 Task: Create new Company, with domain: 'brown.edu' and type: 'Prospect'. Add new contact for this company, with mail Id: 'Palak_Perry@brown.edu', First Name: Palak, Last name:  Perry, Job Title: 'Database Analyst', Phone Number: '(408) 555-7896'. Change life cycle stage to  Lead and lead status to  Open. Logged in from softage.1@softage.net
Action: Mouse moved to (115, 69)
Screenshot: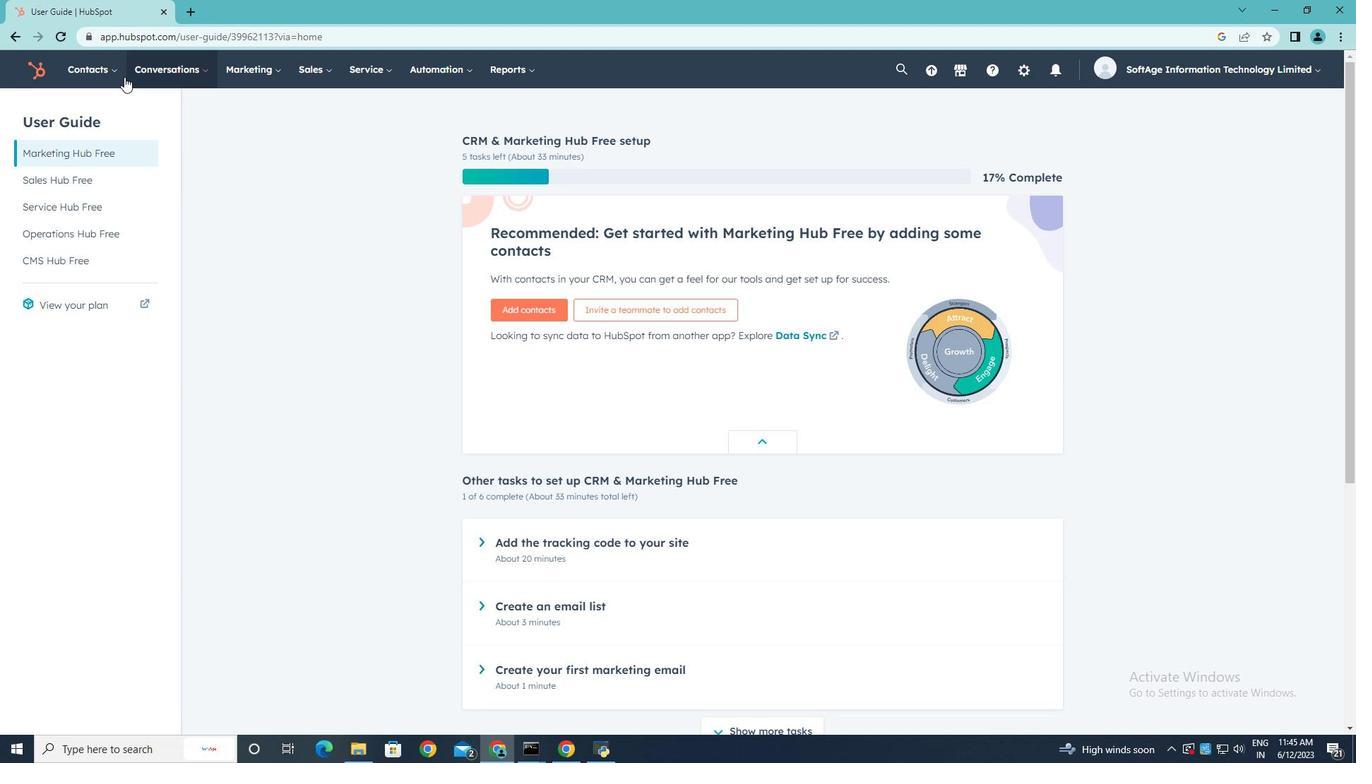 
Action: Mouse pressed left at (115, 69)
Screenshot: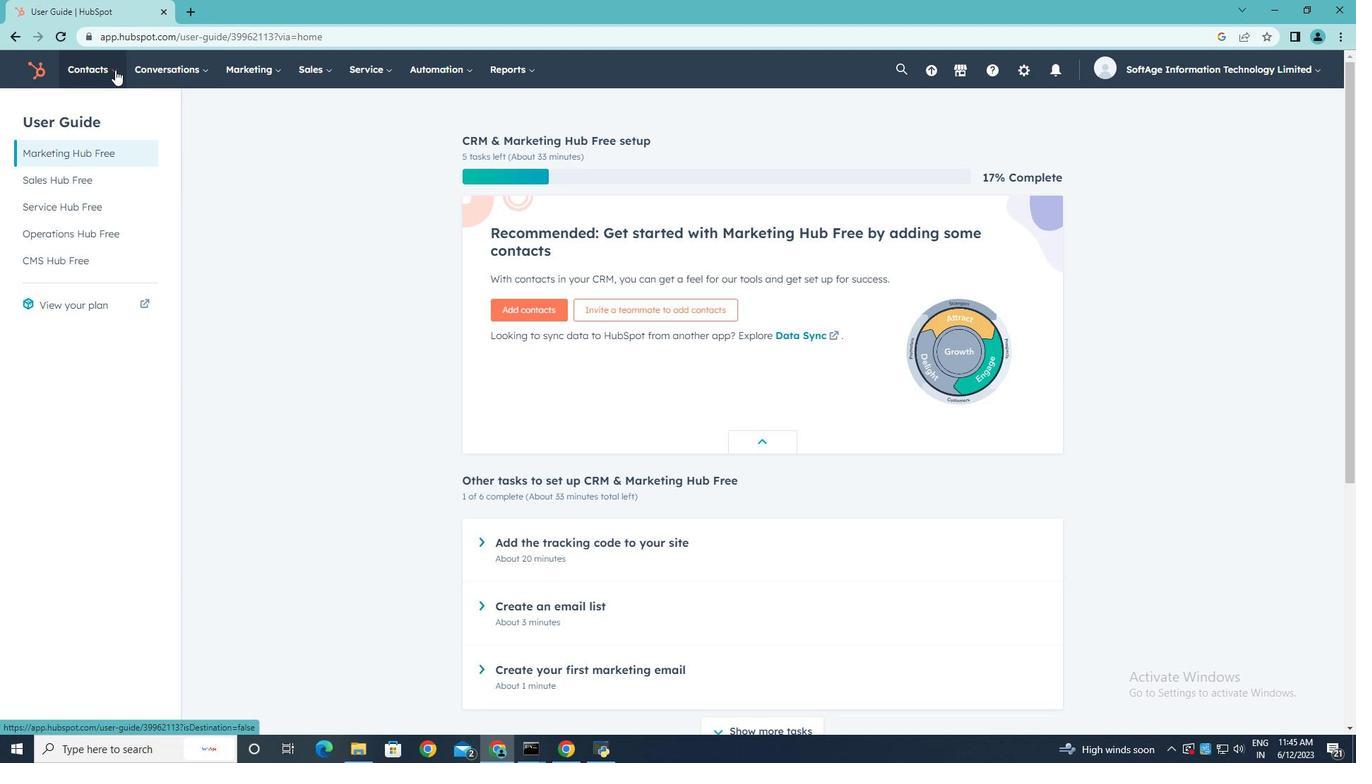 
Action: Mouse moved to (122, 141)
Screenshot: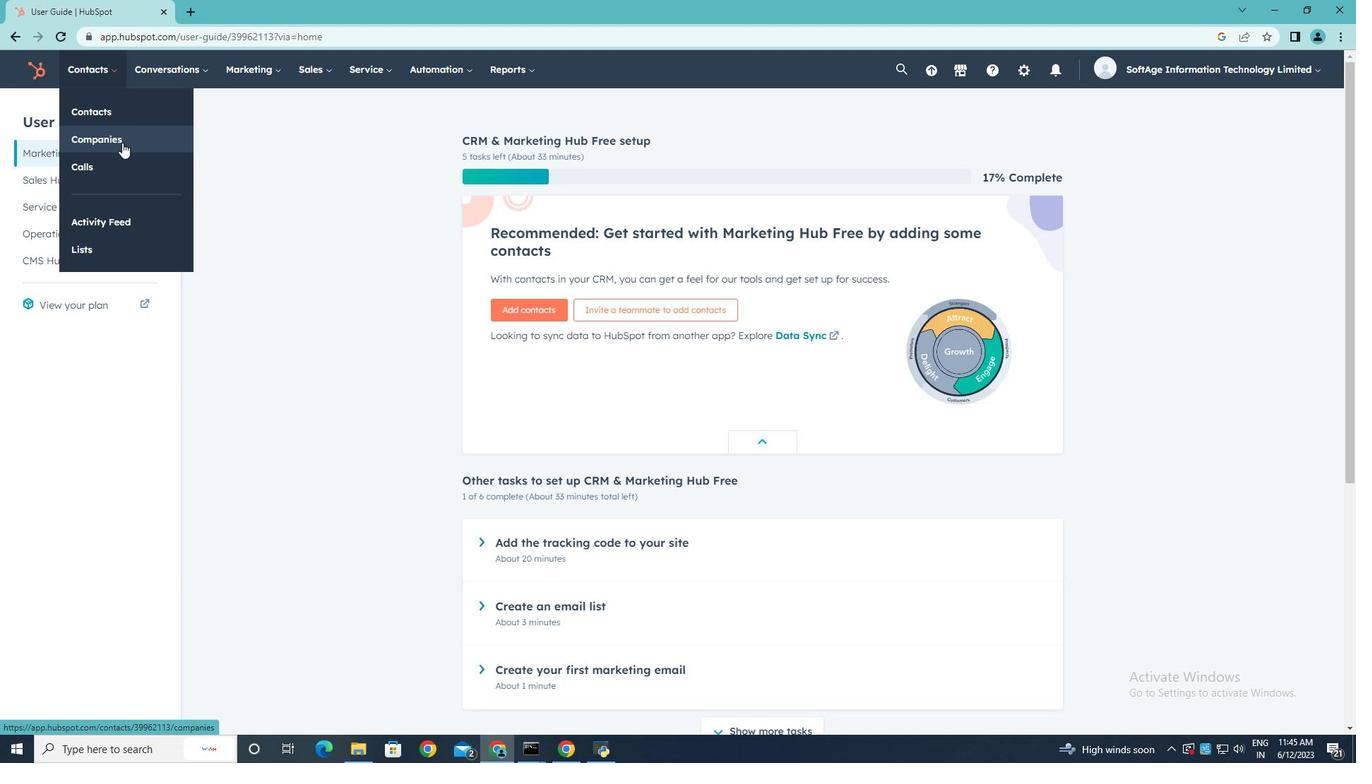 
Action: Mouse pressed left at (122, 141)
Screenshot: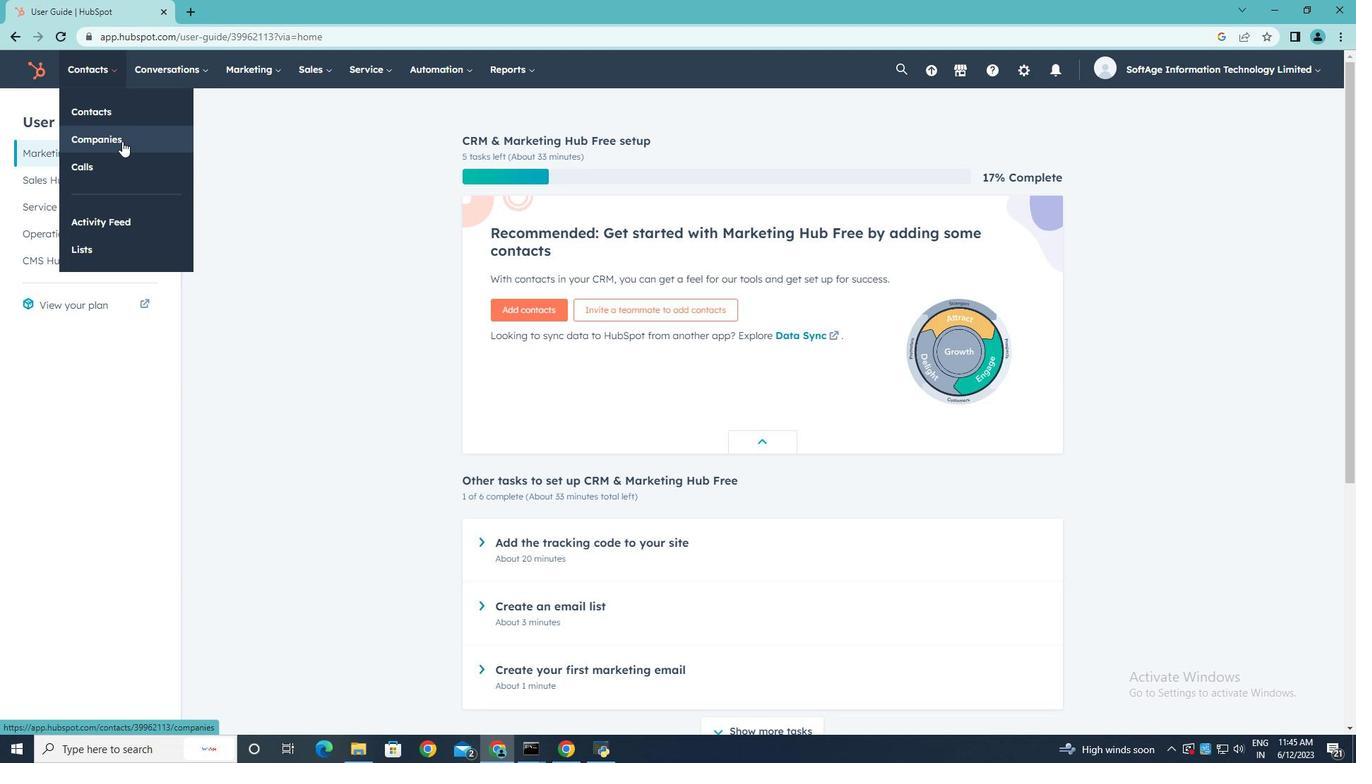 
Action: Mouse moved to (1270, 118)
Screenshot: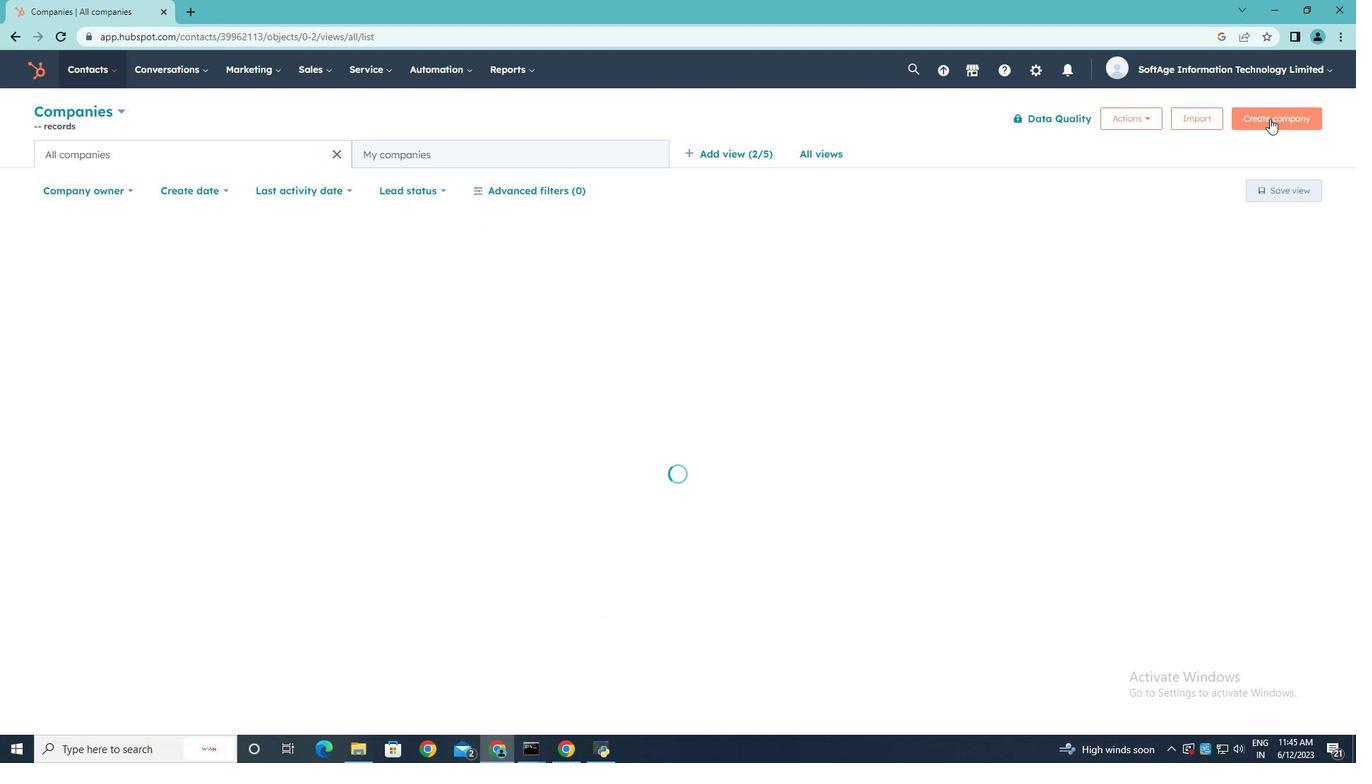 
Action: Mouse pressed left at (1270, 118)
Screenshot: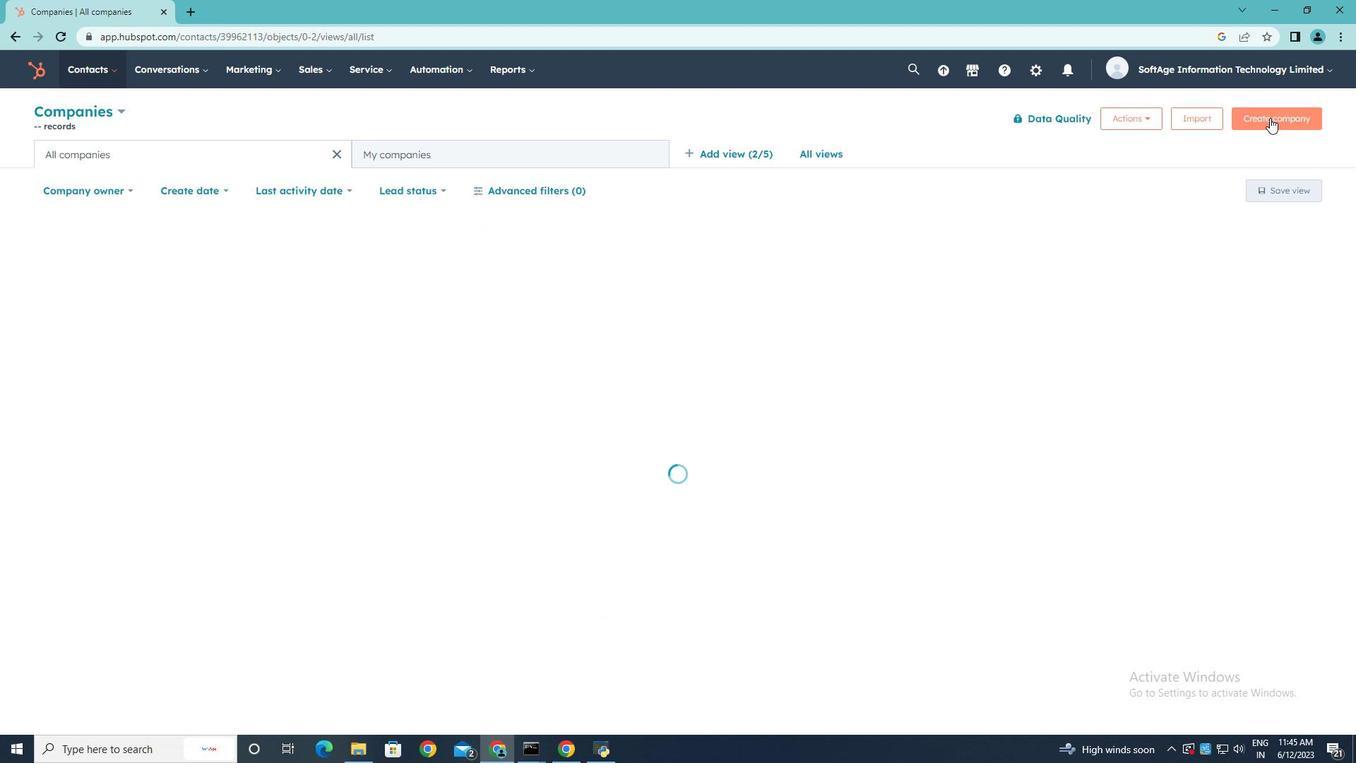 
Action: Mouse moved to (1028, 184)
Screenshot: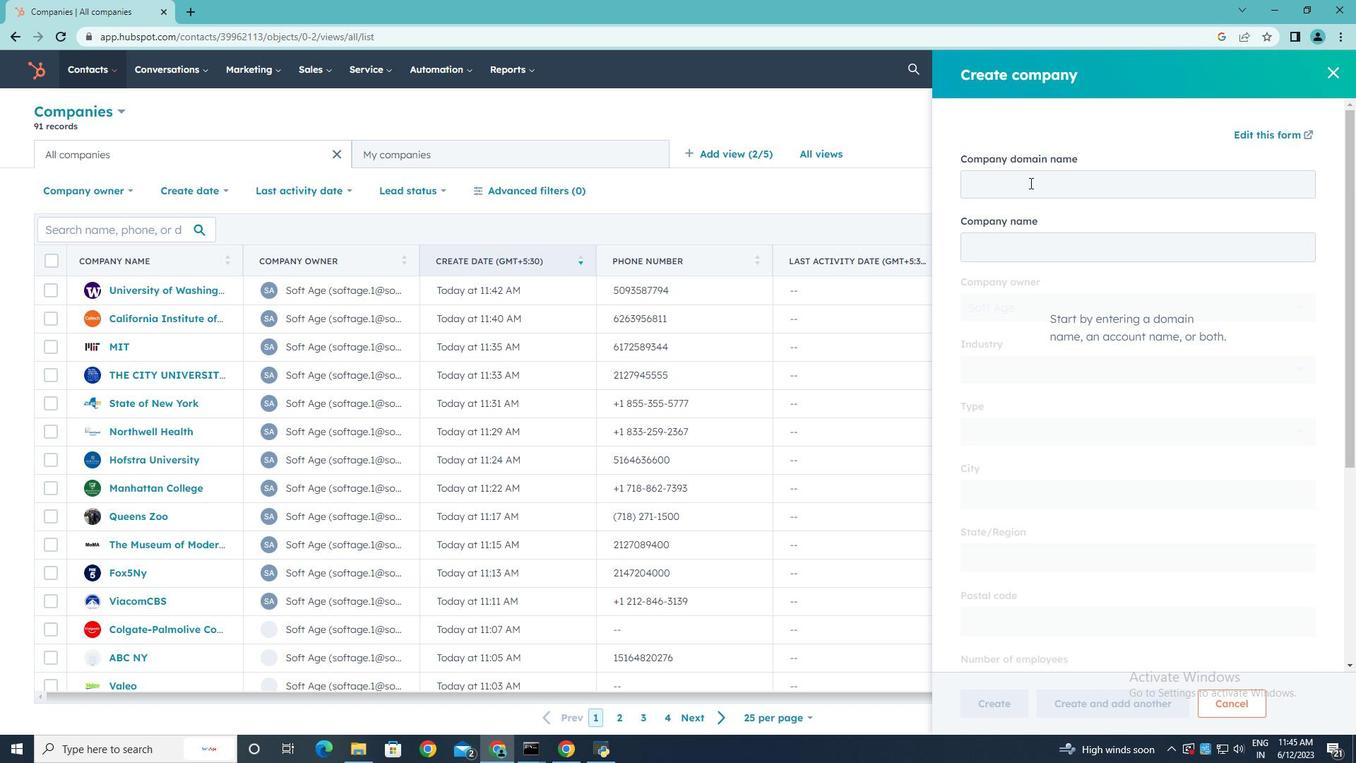 
Action: Mouse pressed left at (1028, 184)
Screenshot: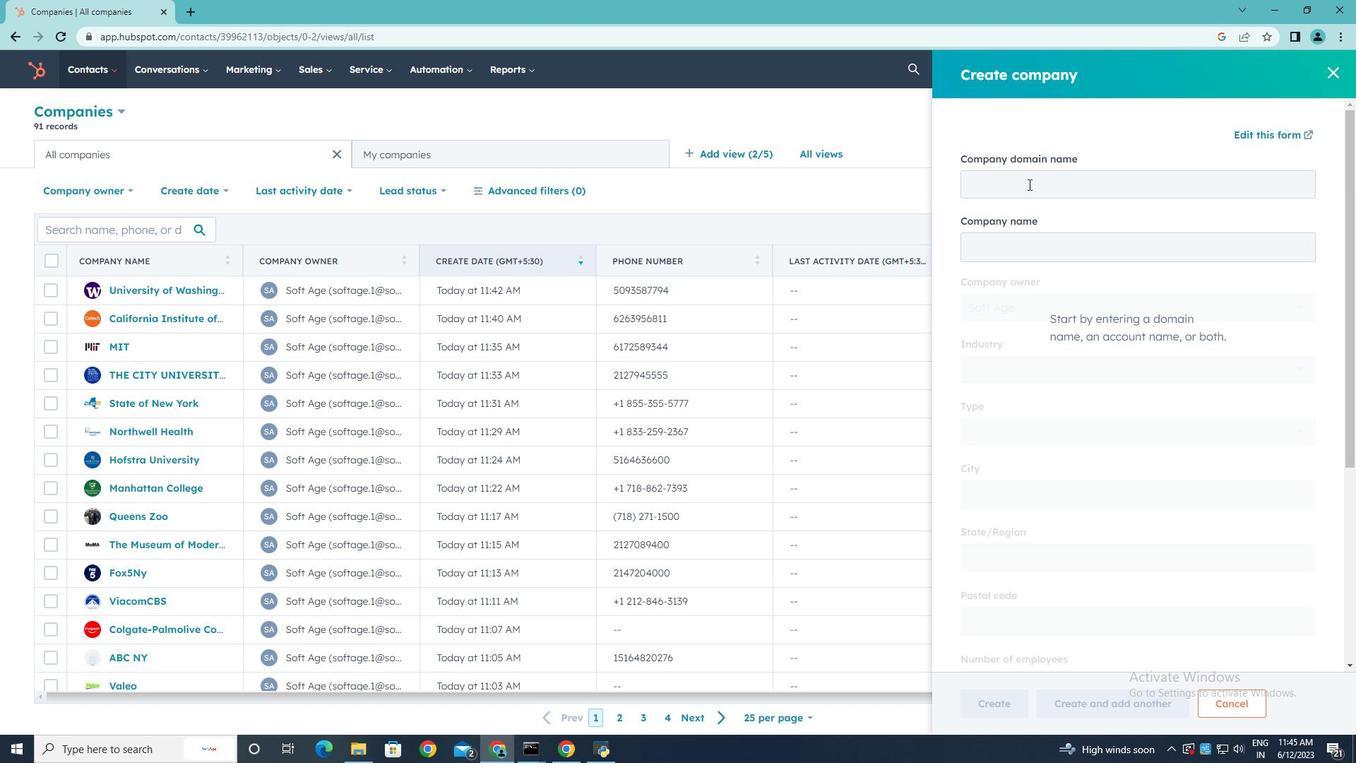 
Action: Key pressed brown.edu
Screenshot: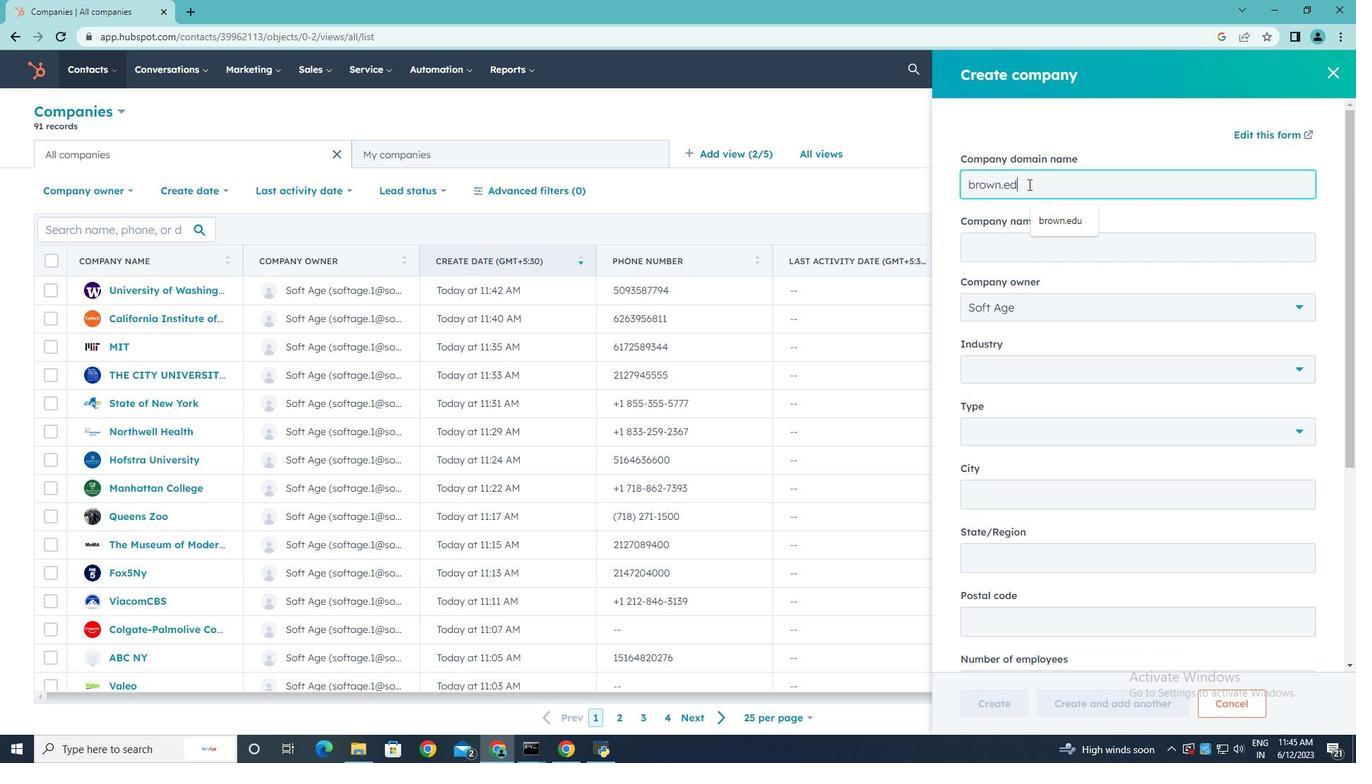 
Action: Mouse moved to (1144, 327)
Screenshot: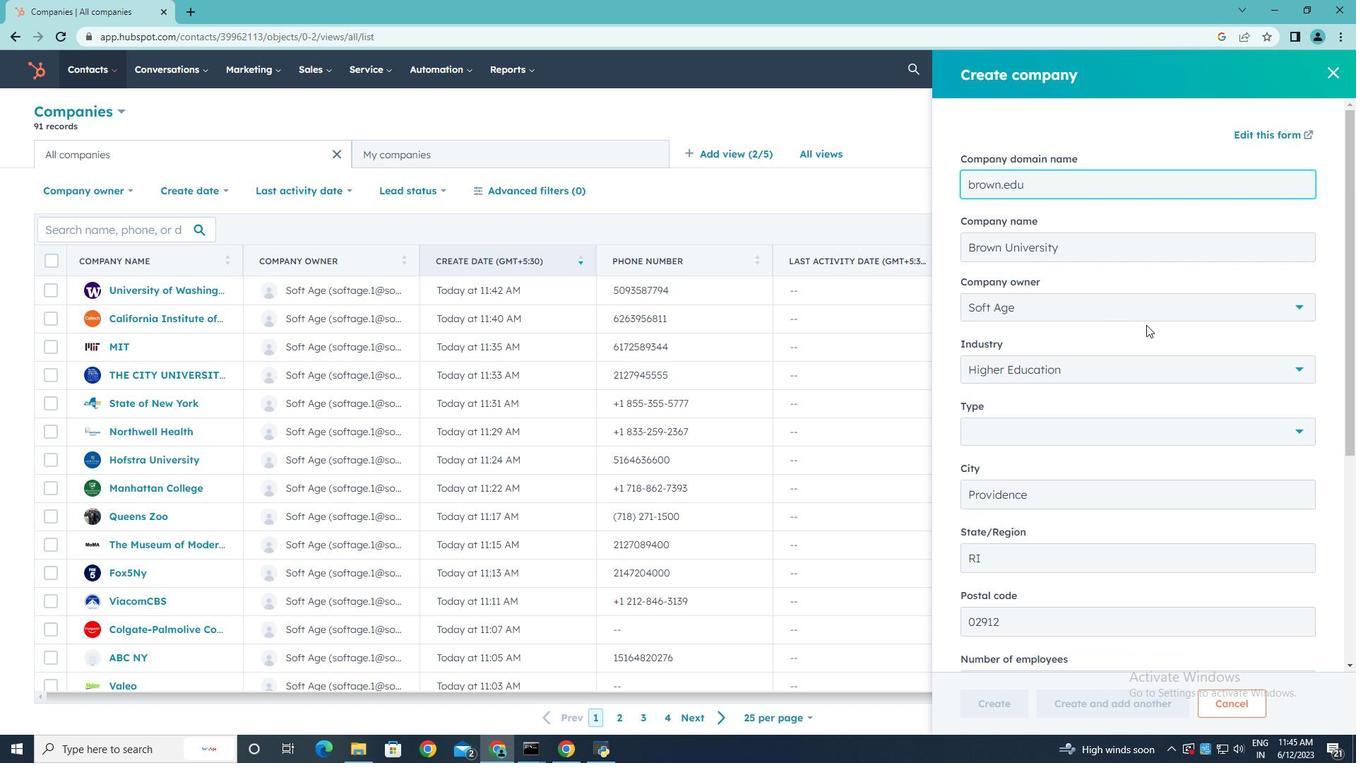 
Action: Mouse scrolled (1144, 326) with delta (0, 0)
Screenshot: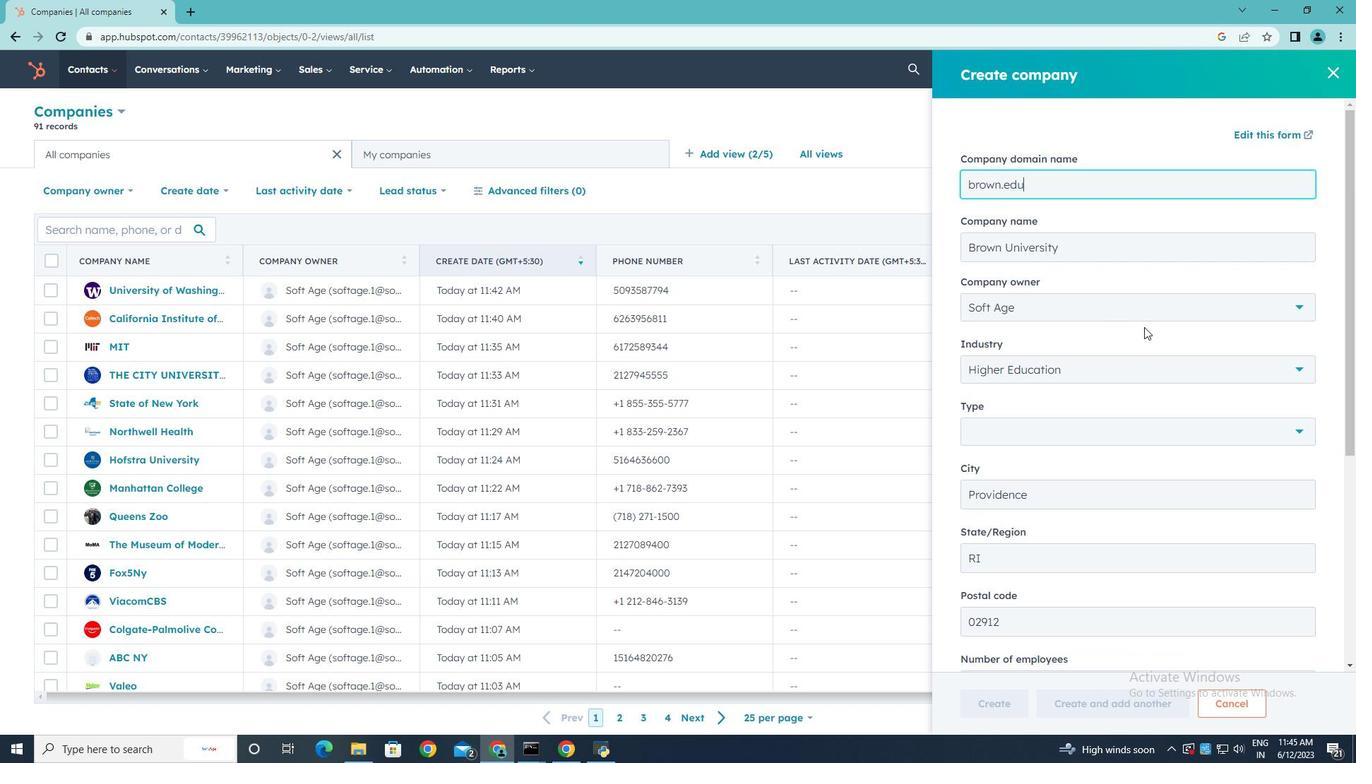 
Action: Mouse scrolled (1144, 326) with delta (0, 0)
Screenshot: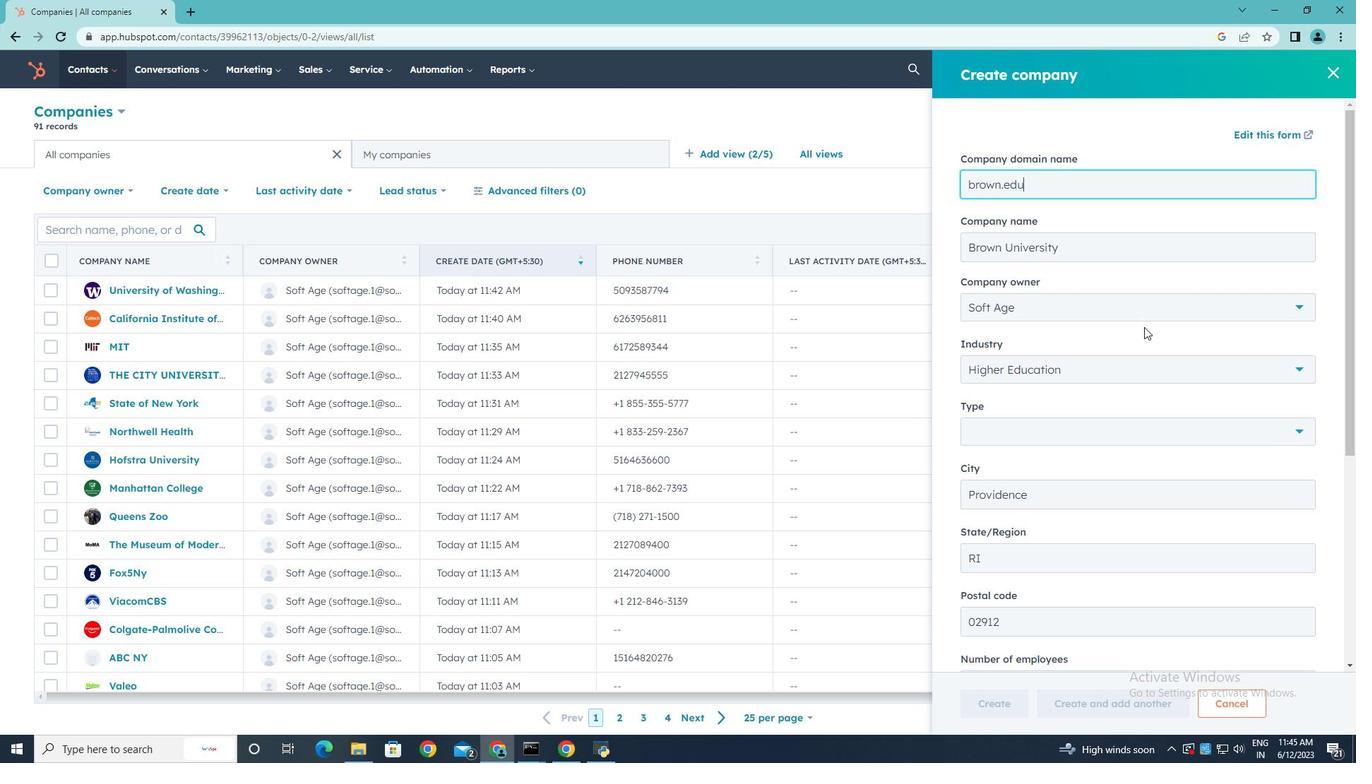 
Action: Mouse moved to (1295, 293)
Screenshot: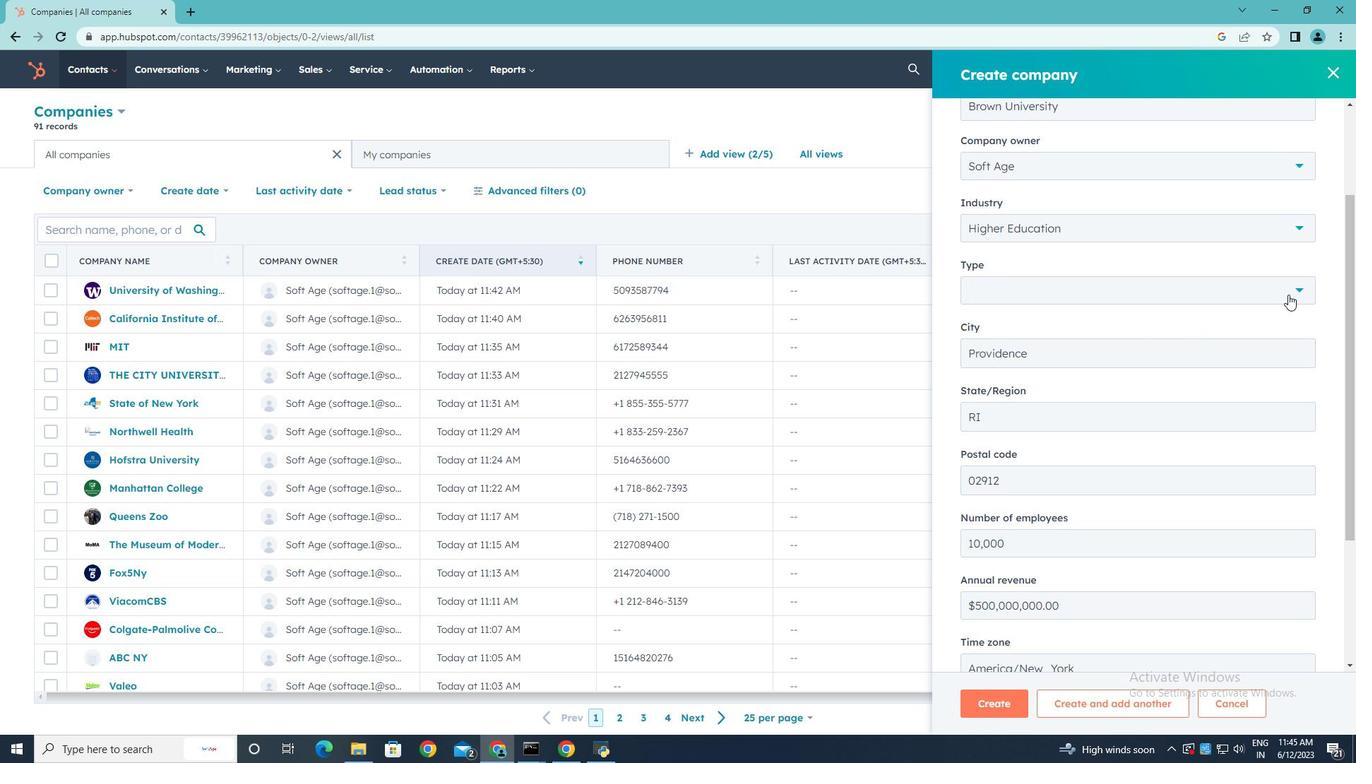 
Action: Mouse pressed left at (1295, 293)
Screenshot: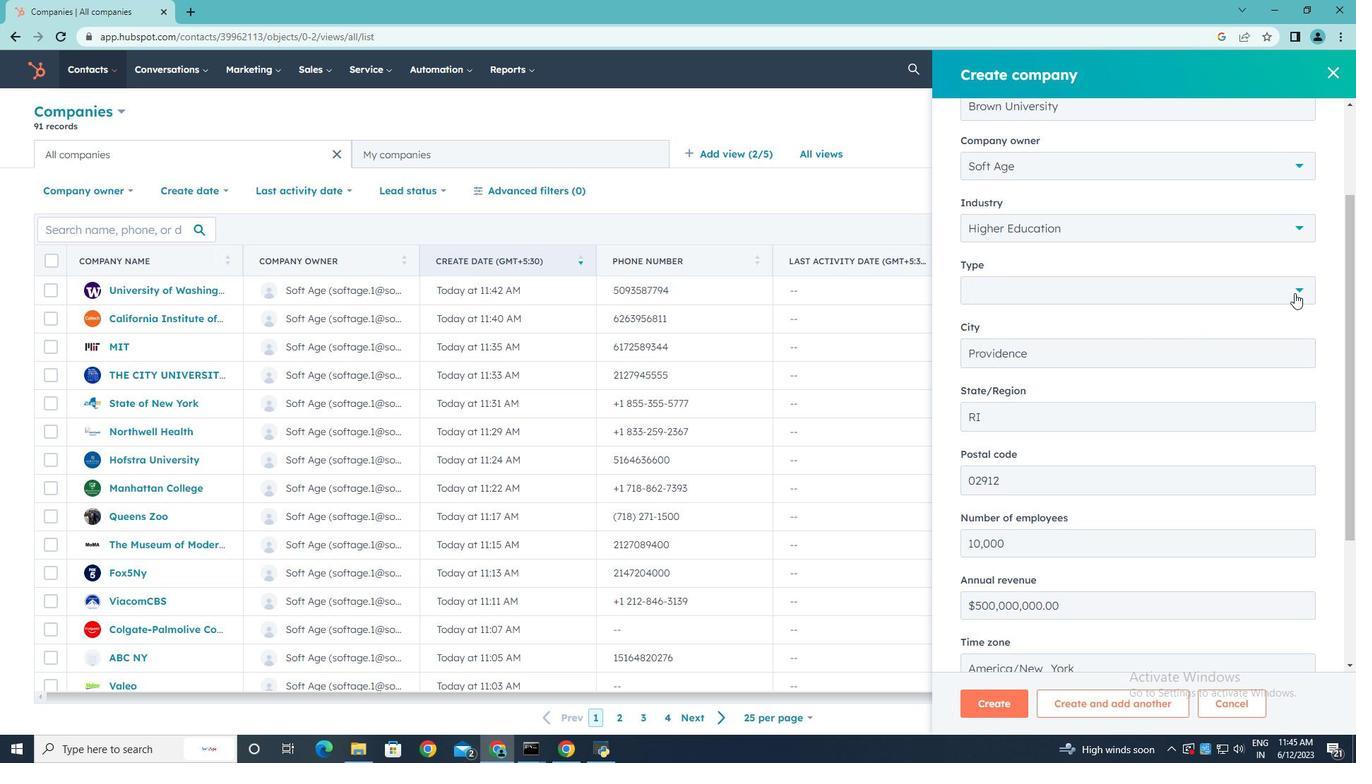 
Action: Mouse moved to (1082, 354)
Screenshot: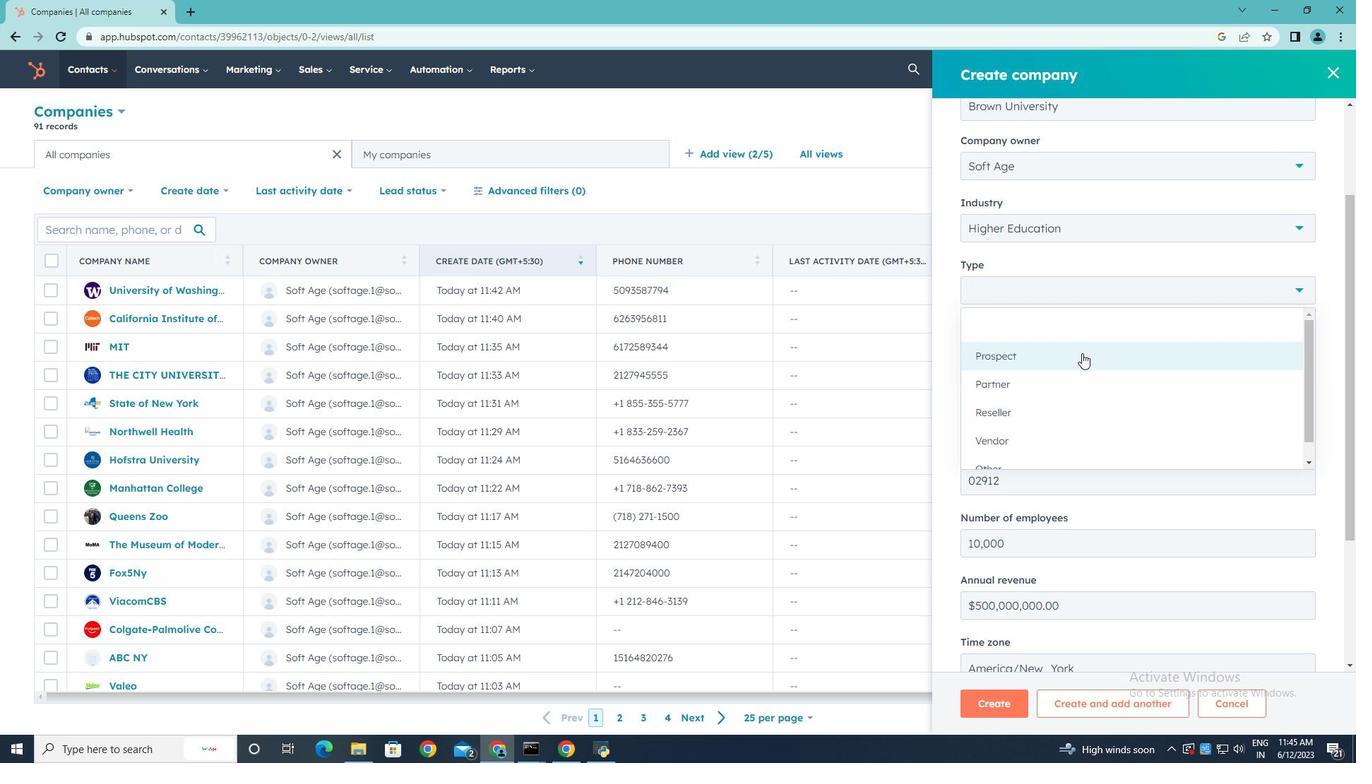 
Action: Mouse pressed left at (1082, 354)
Screenshot: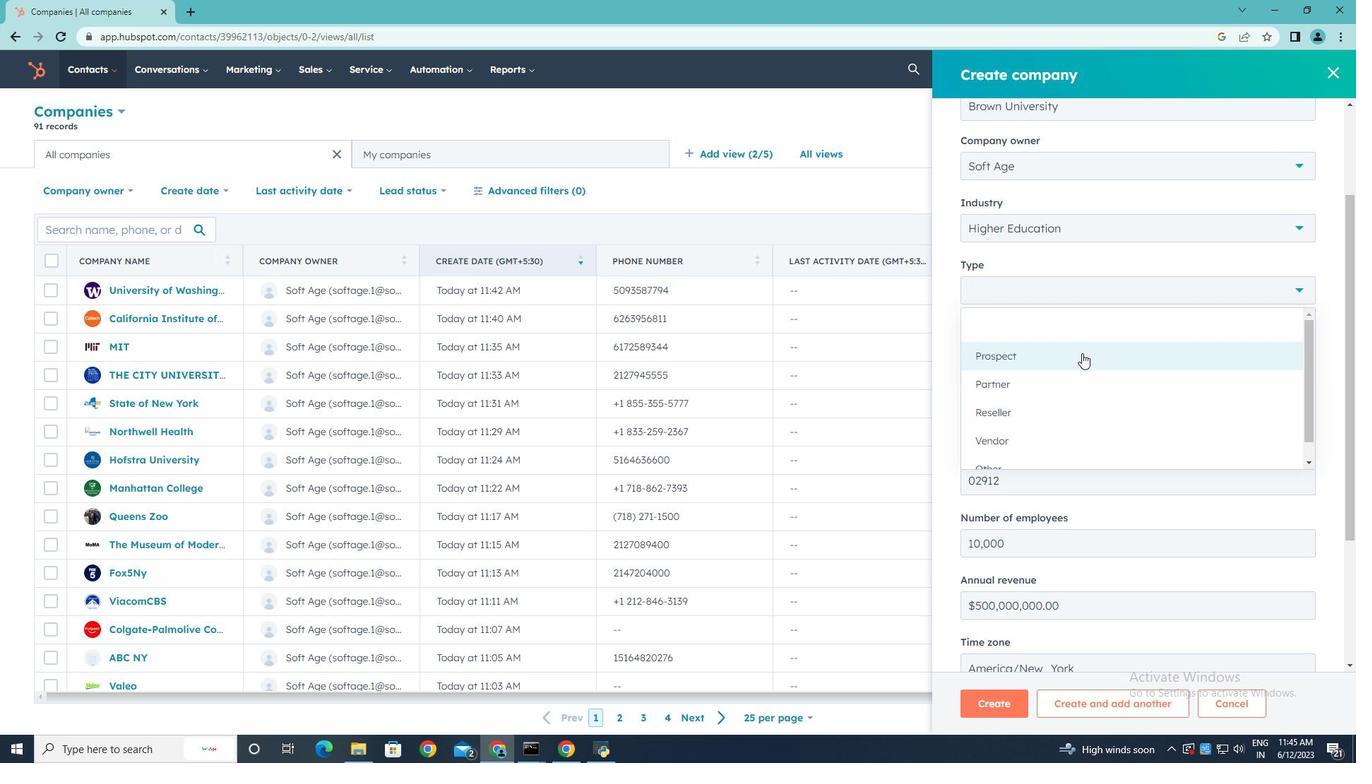 
Action: Mouse moved to (1178, 363)
Screenshot: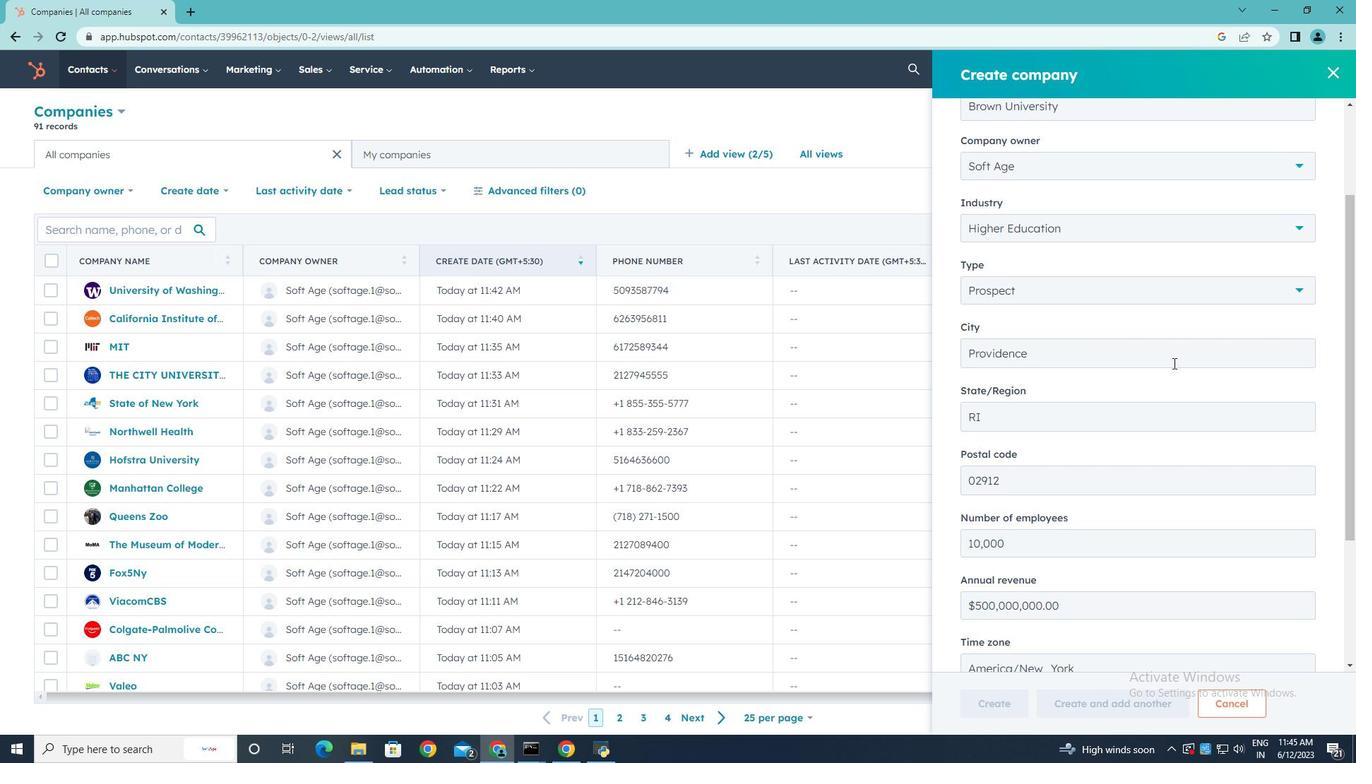
Action: Mouse scrolled (1178, 363) with delta (0, 0)
Screenshot: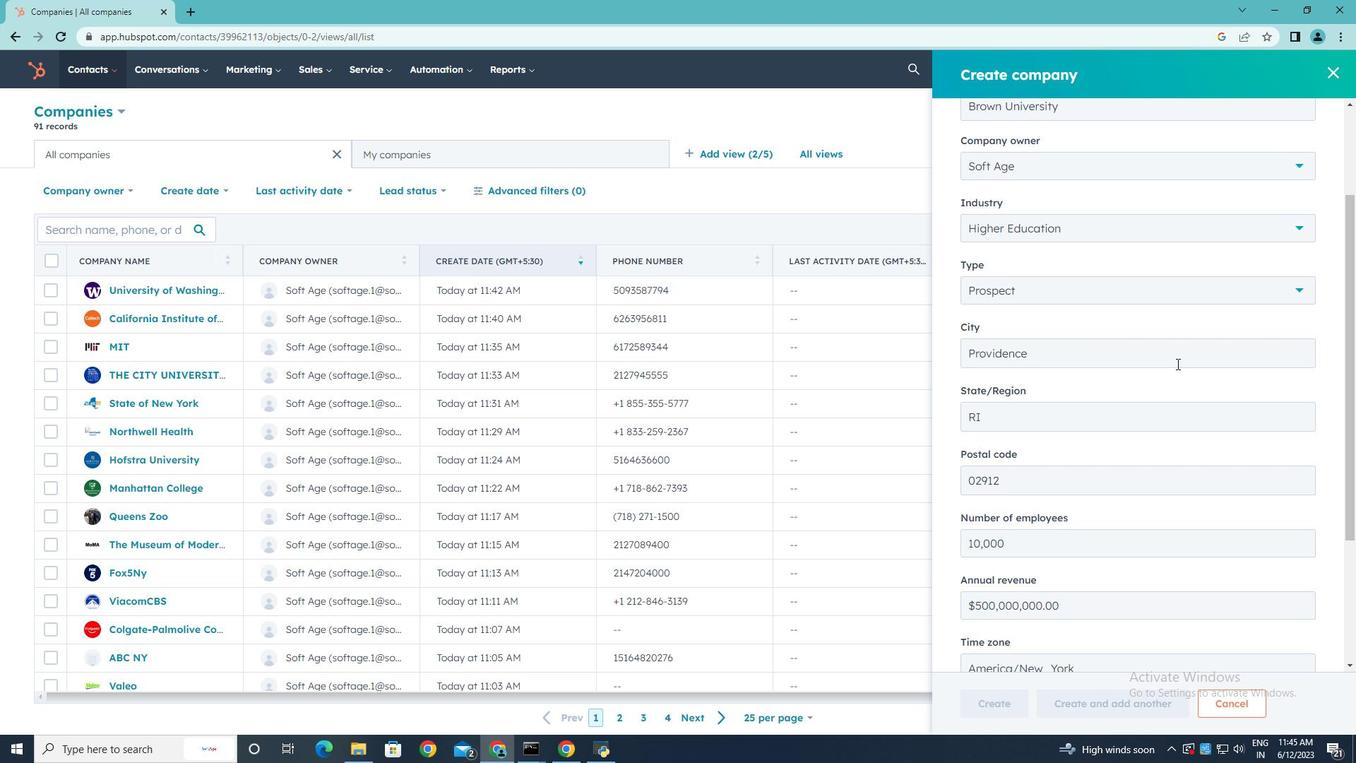 
Action: Mouse scrolled (1178, 363) with delta (0, 0)
Screenshot: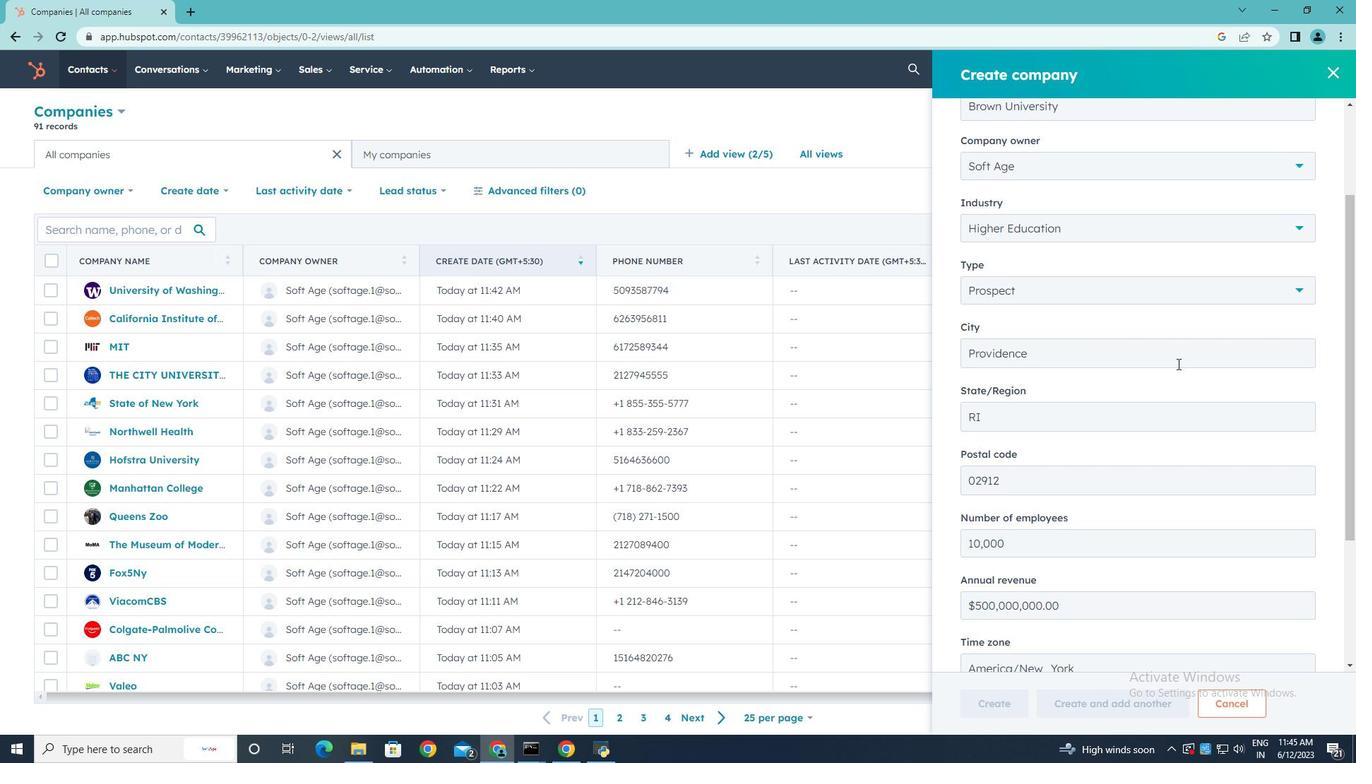 
Action: Mouse scrolled (1178, 363) with delta (0, 0)
Screenshot: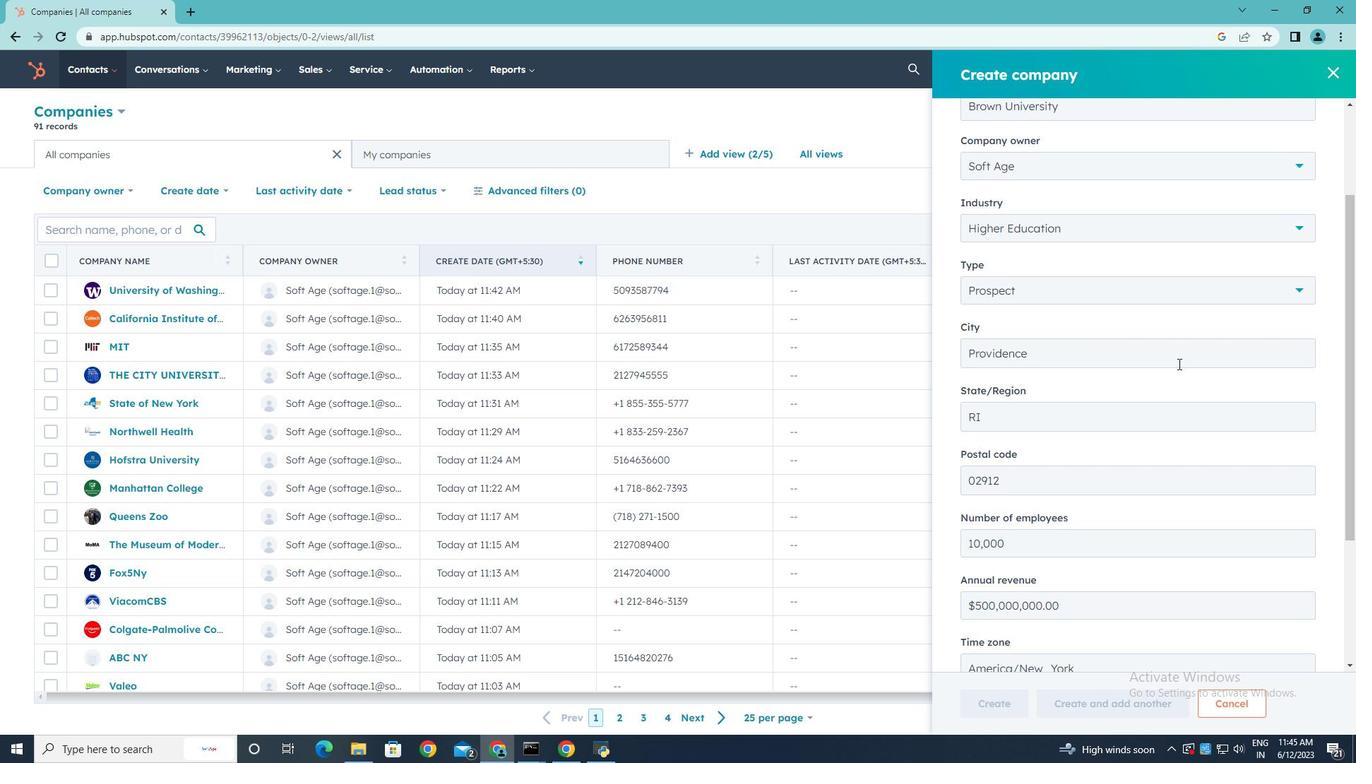 
Action: Mouse scrolled (1178, 363) with delta (0, 0)
Screenshot: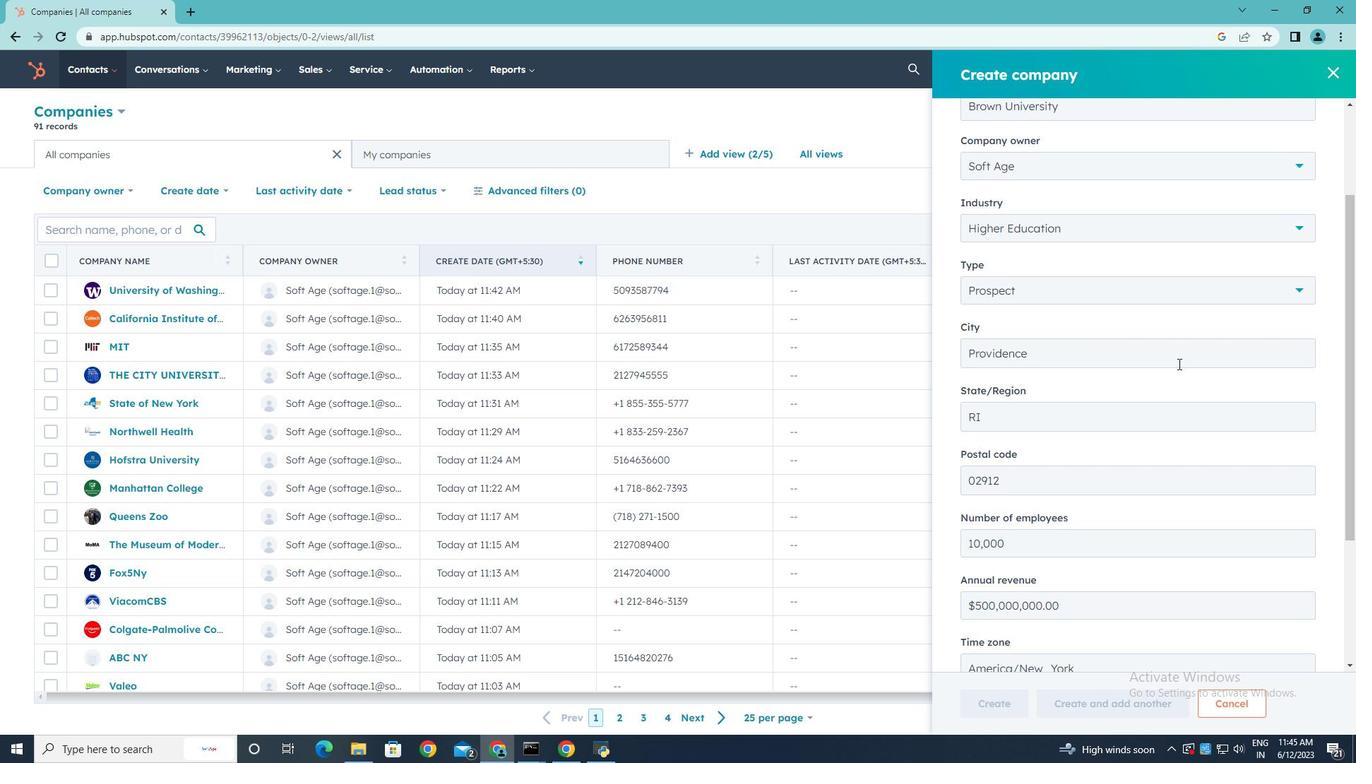 
Action: Mouse moved to (989, 697)
Screenshot: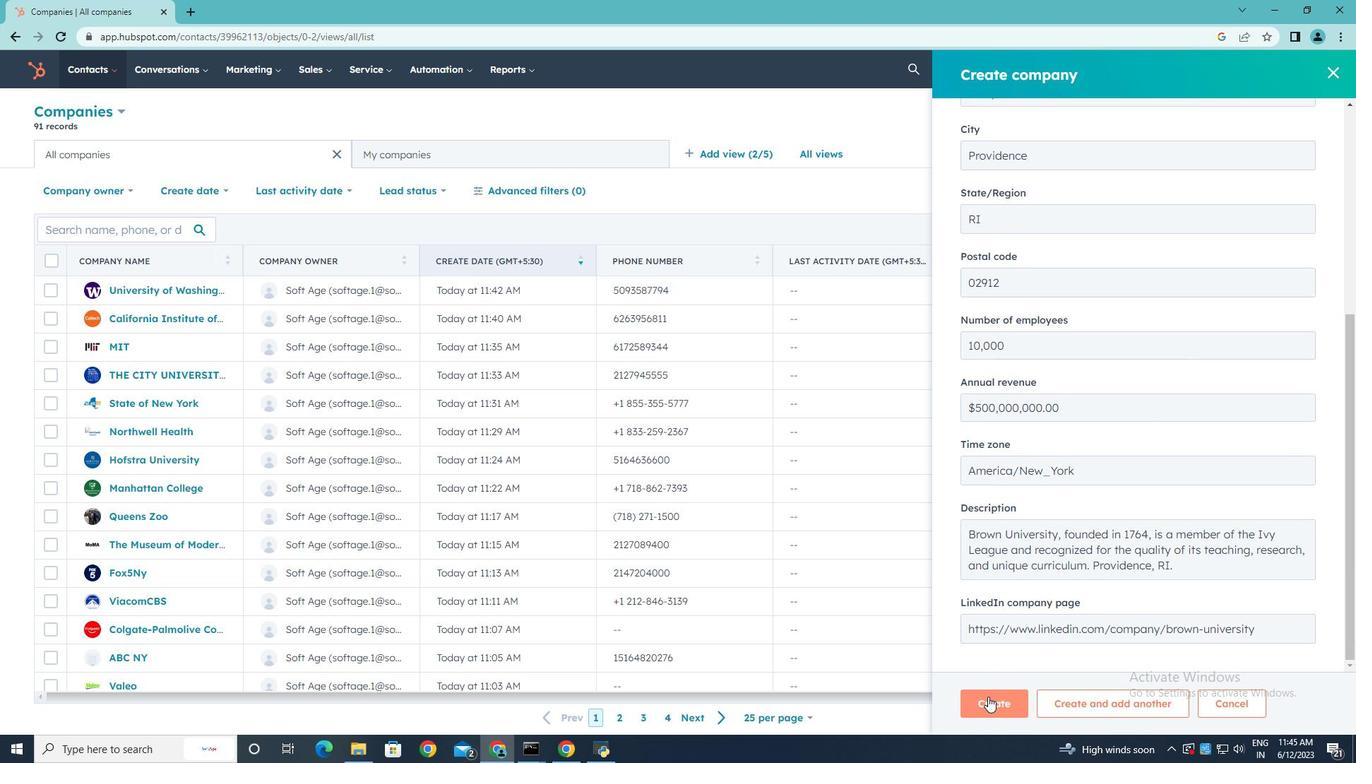 
Action: Mouse pressed left at (989, 697)
Screenshot: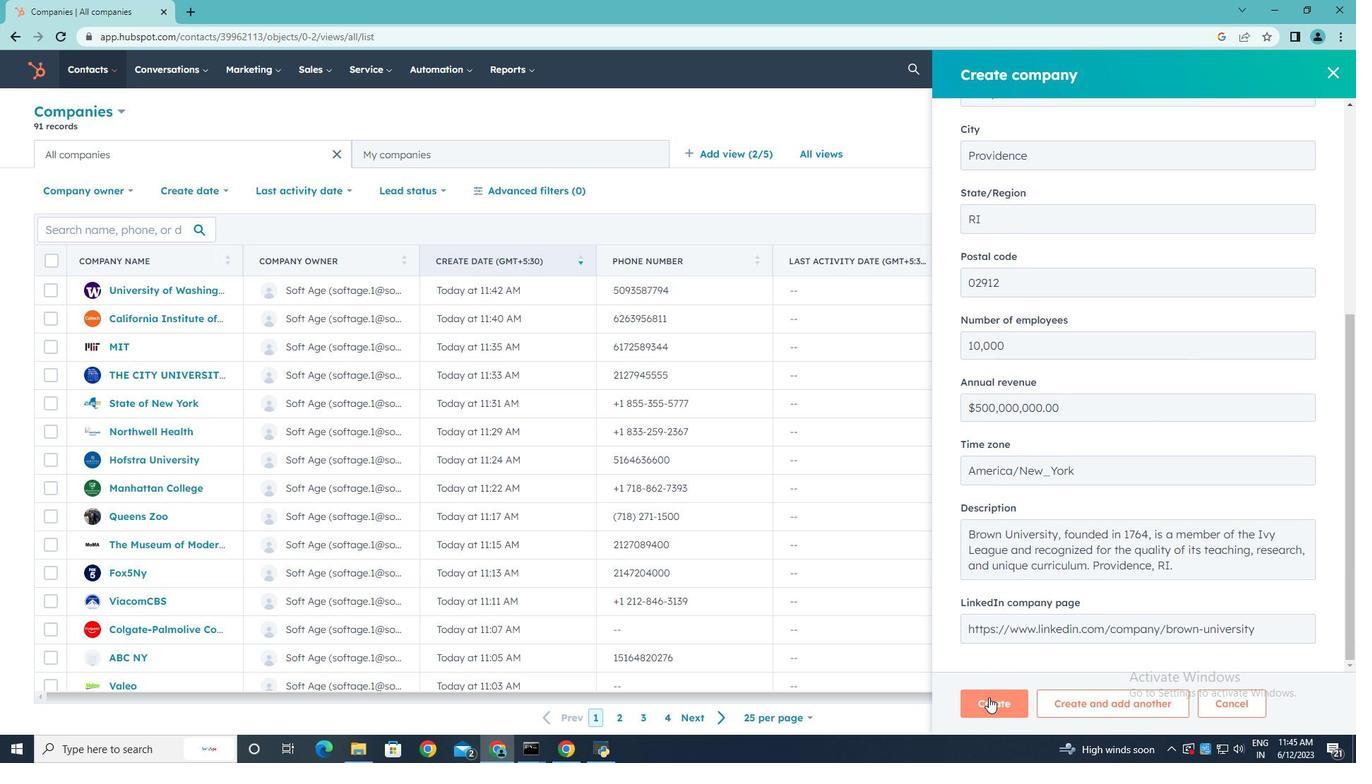 
Action: Mouse moved to (957, 452)
Screenshot: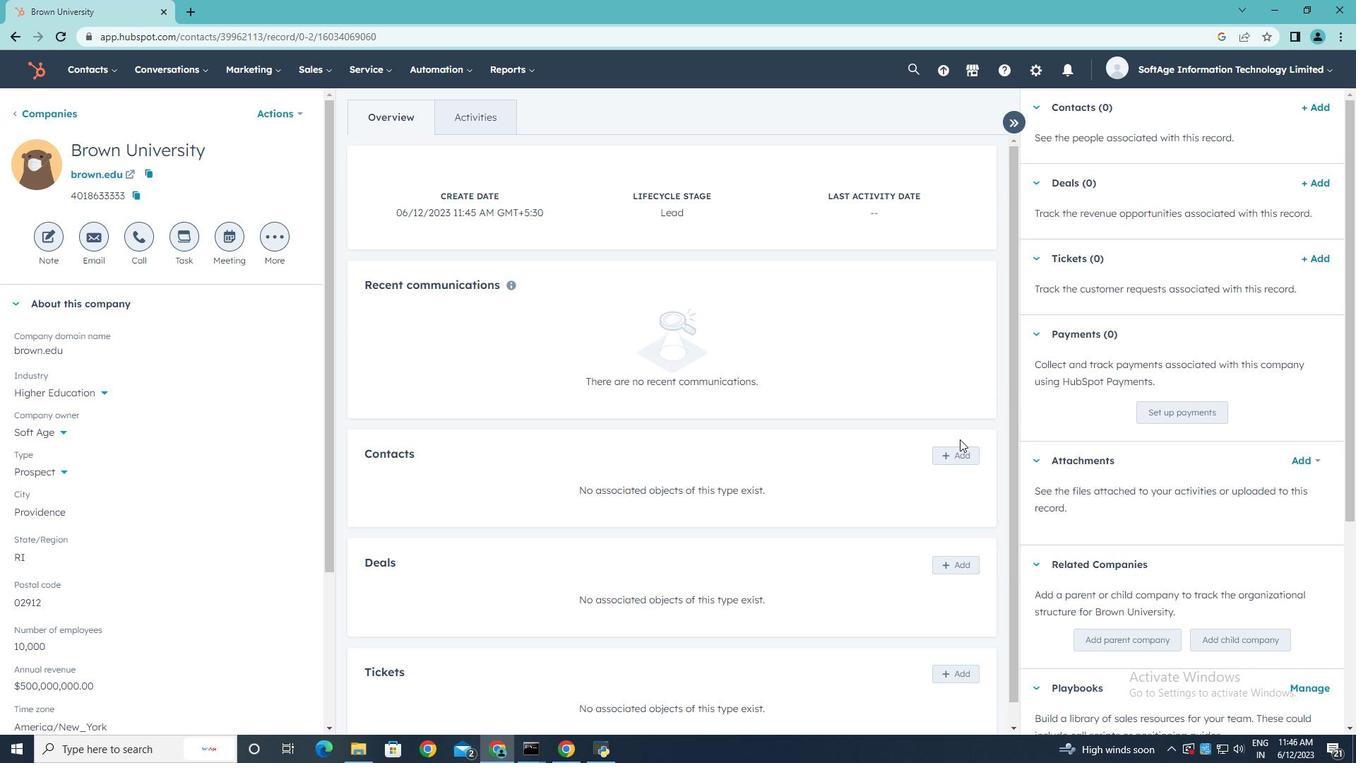 
Action: Mouse pressed left at (957, 452)
Screenshot: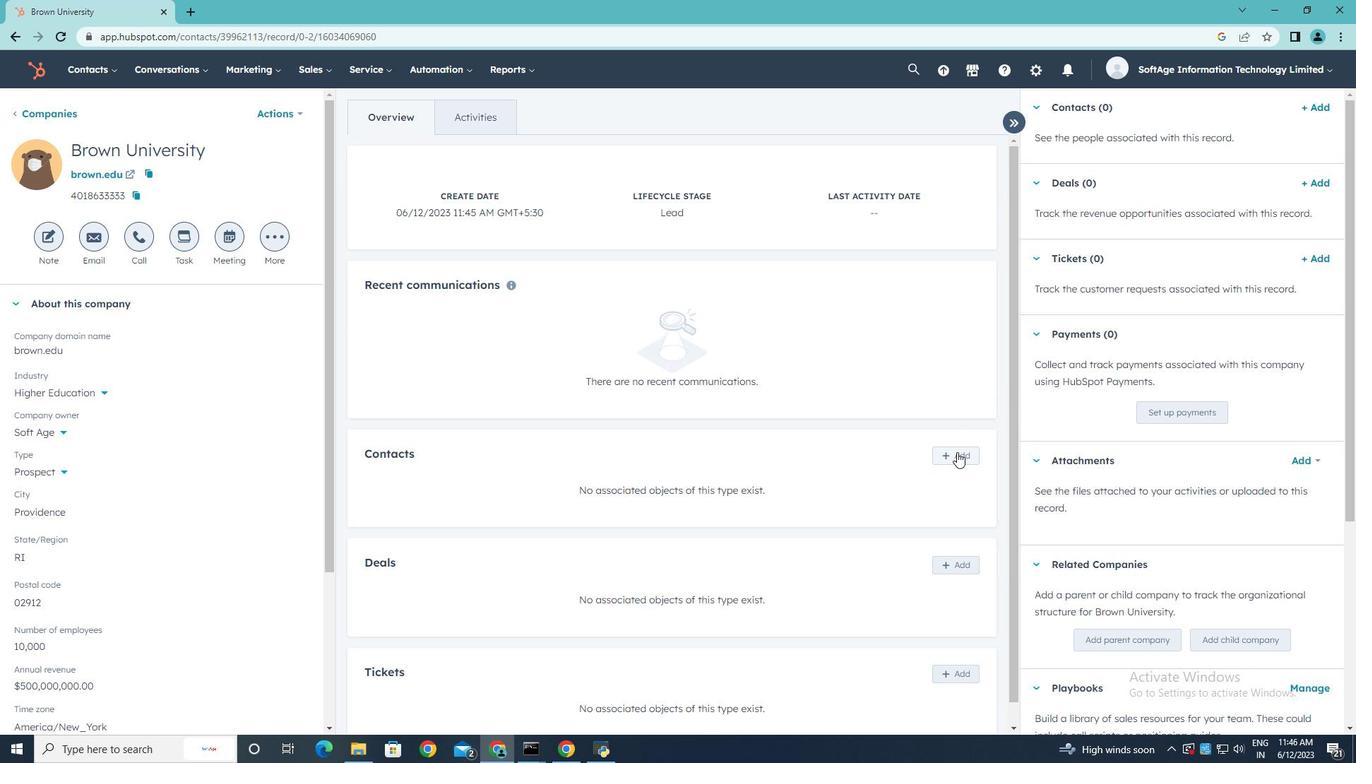 
Action: Mouse moved to (1065, 145)
Screenshot: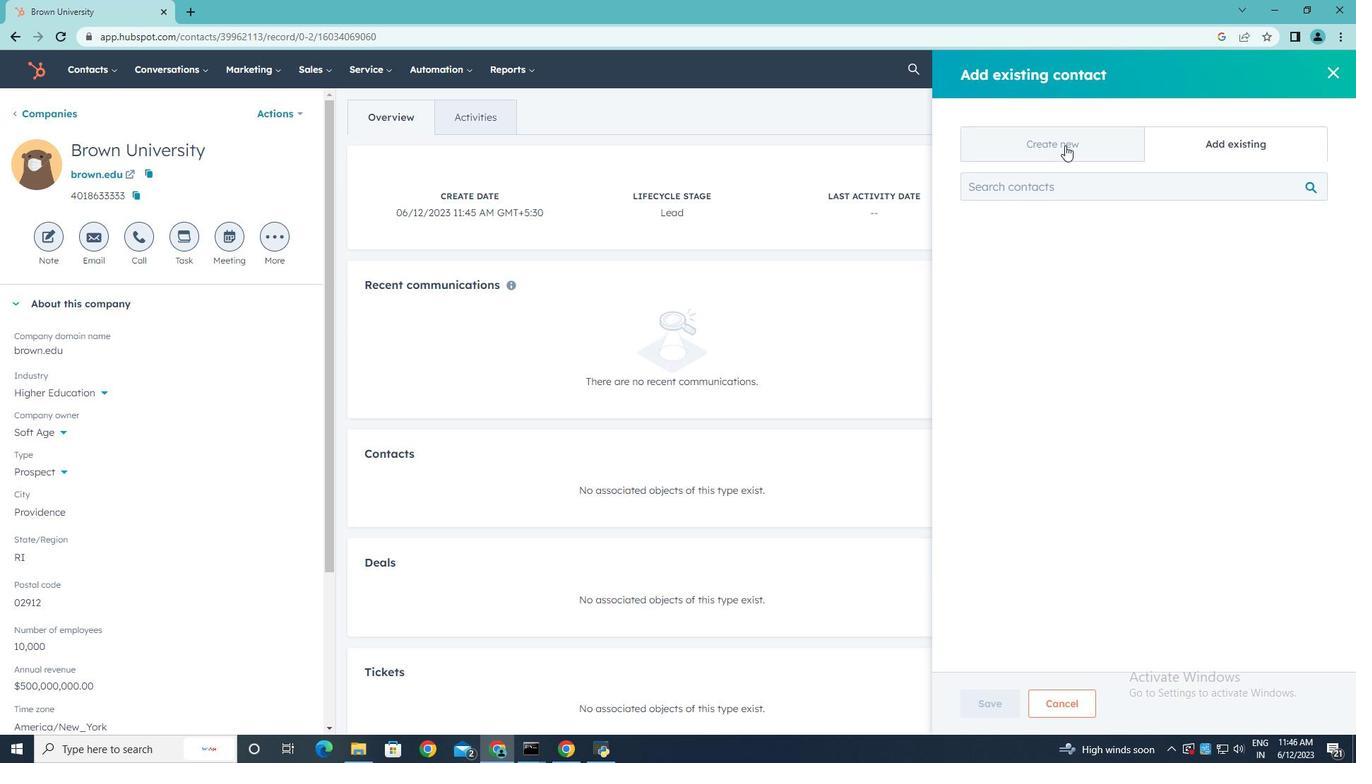 
Action: Mouse pressed left at (1065, 145)
Screenshot: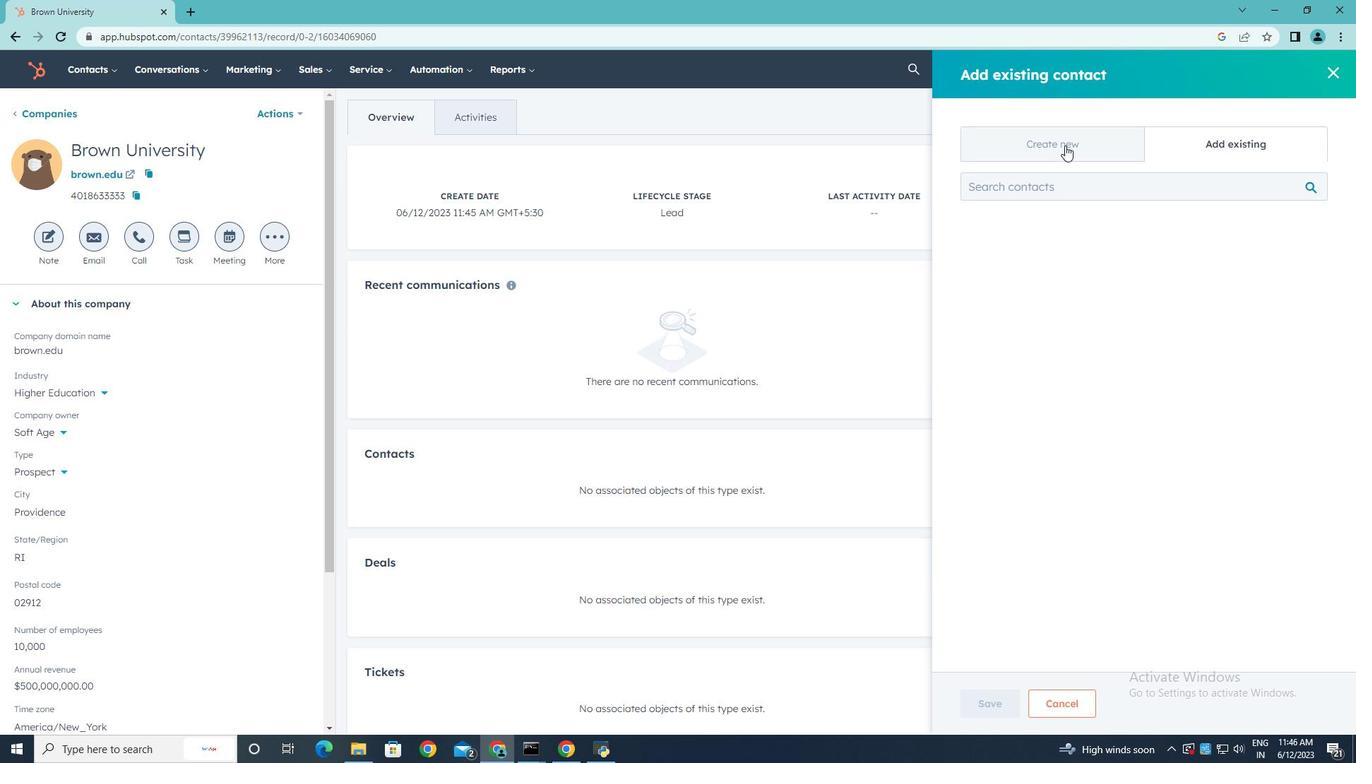 
Action: Mouse moved to (1022, 230)
Screenshot: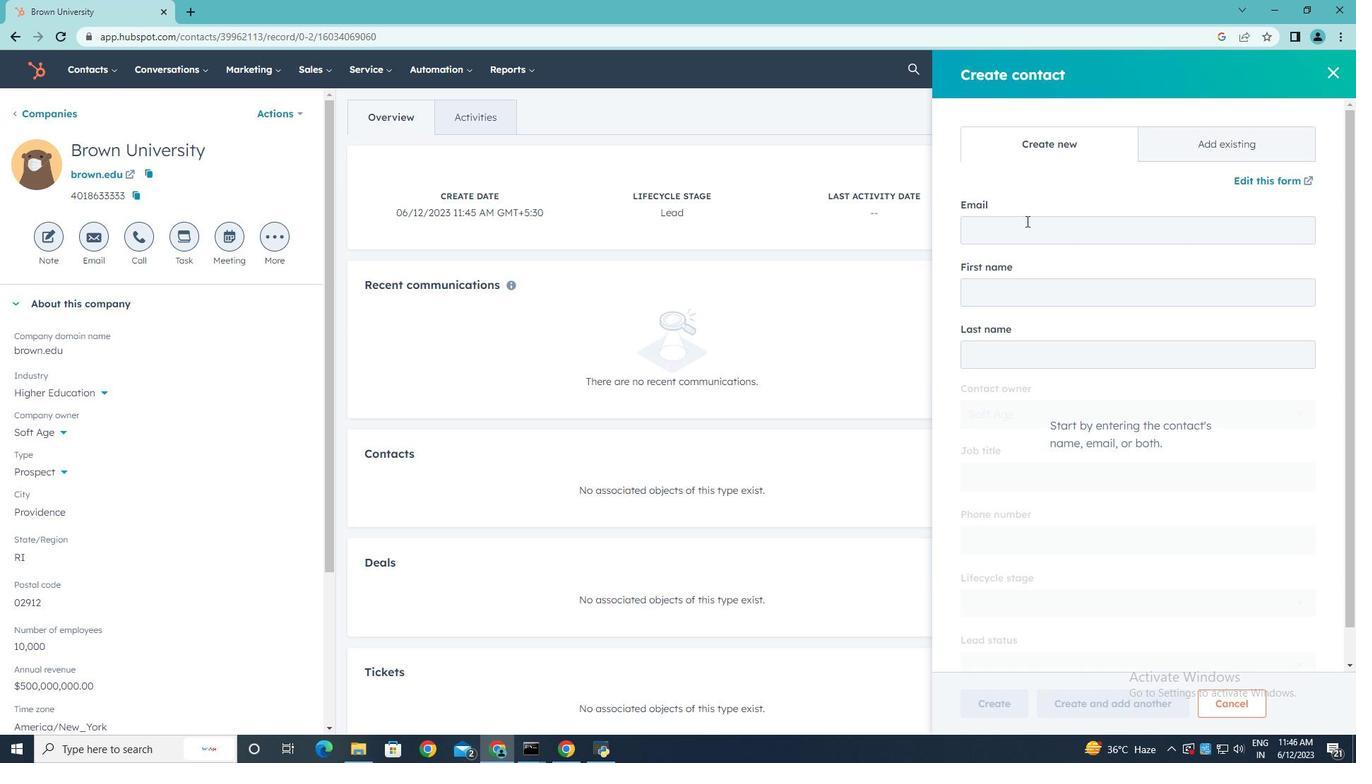 
Action: Mouse pressed left at (1022, 230)
Screenshot: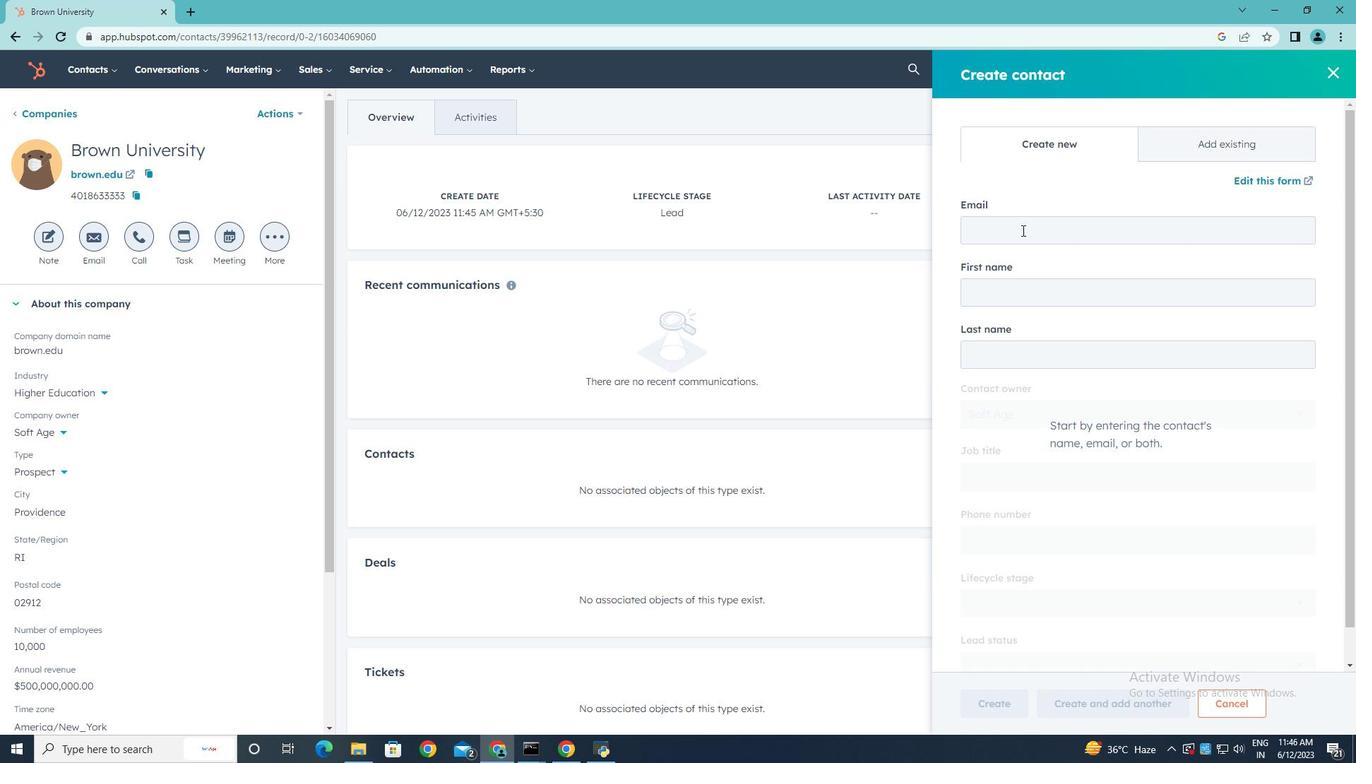 
Action: Key pressed <Key.shift>Palak<Key.shift_r><Key.shift_r>_<Key.shift>Perry<Key.shift>@brown.edu
Screenshot: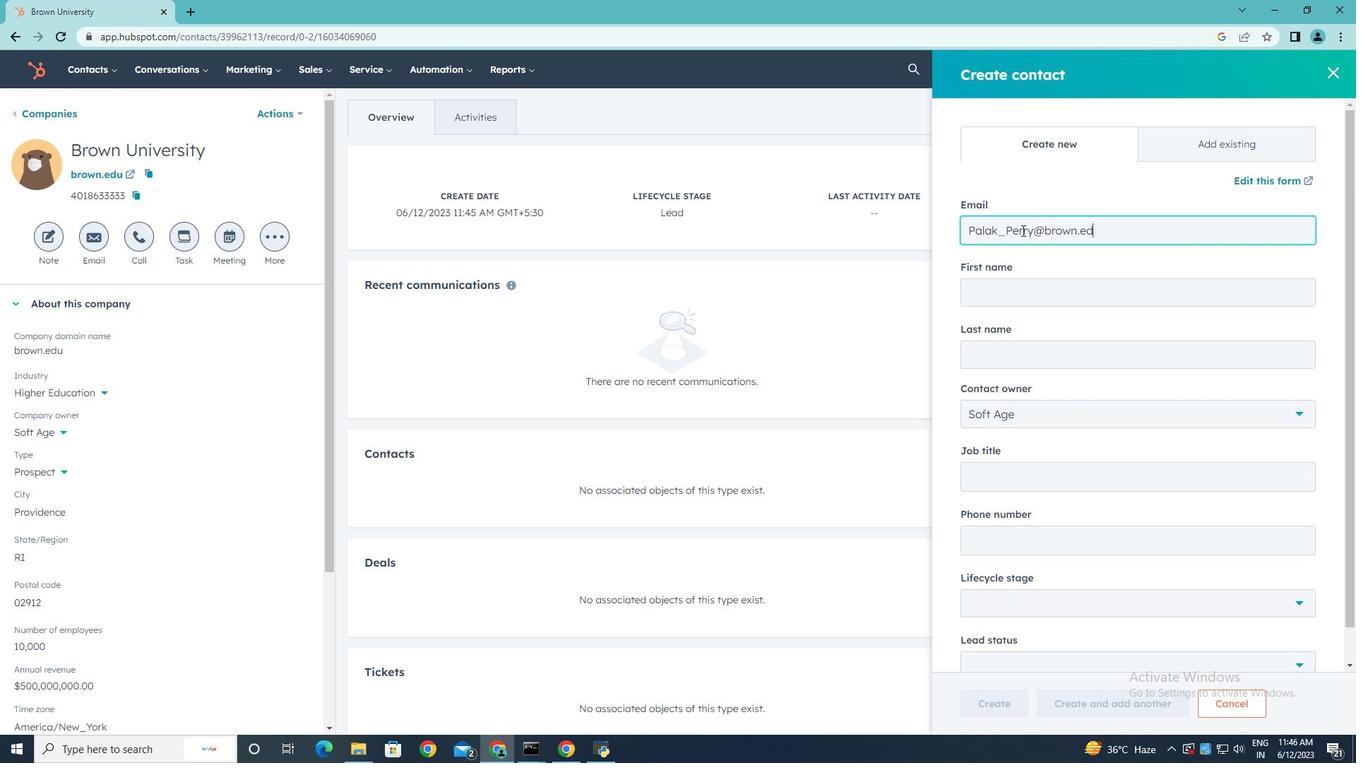 
Action: Mouse moved to (996, 297)
Screenshot: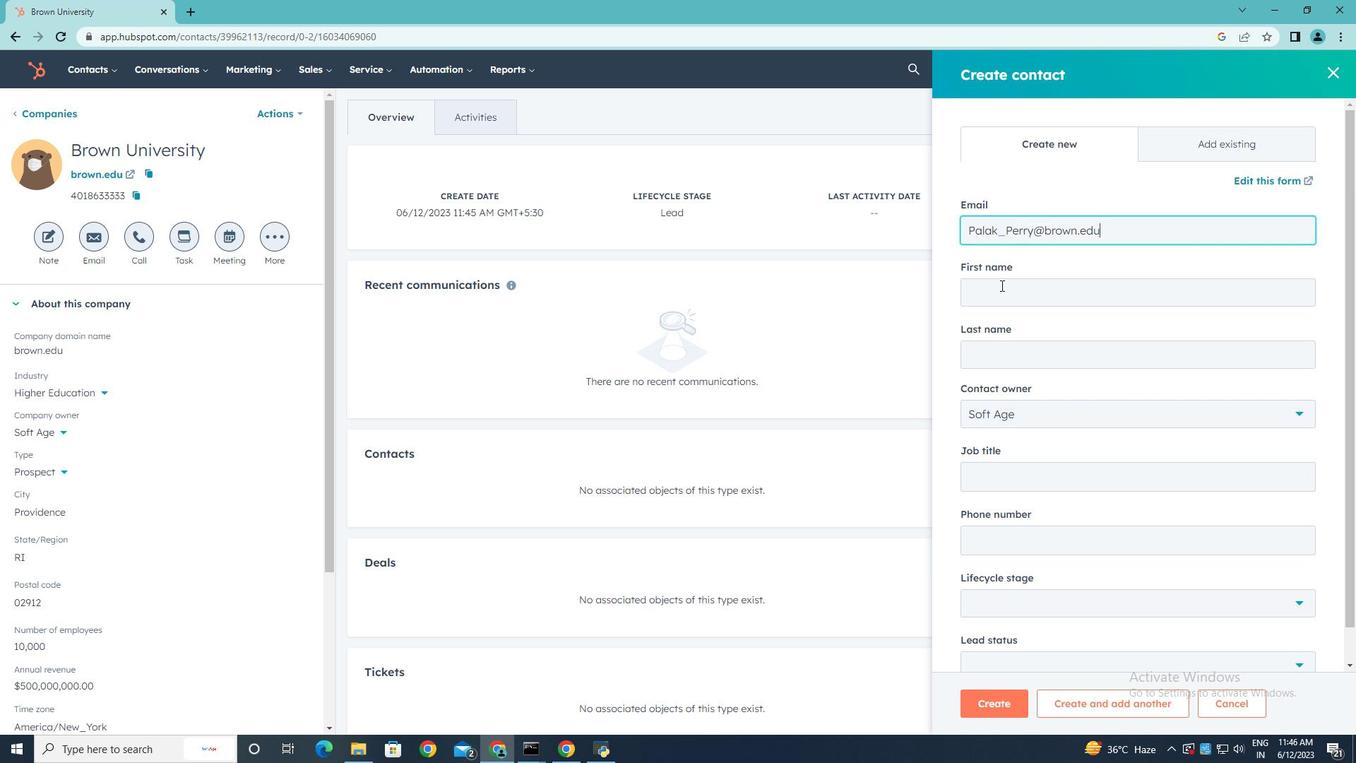 
Action: Mouse pressed left at (996, 297)
Screenshot: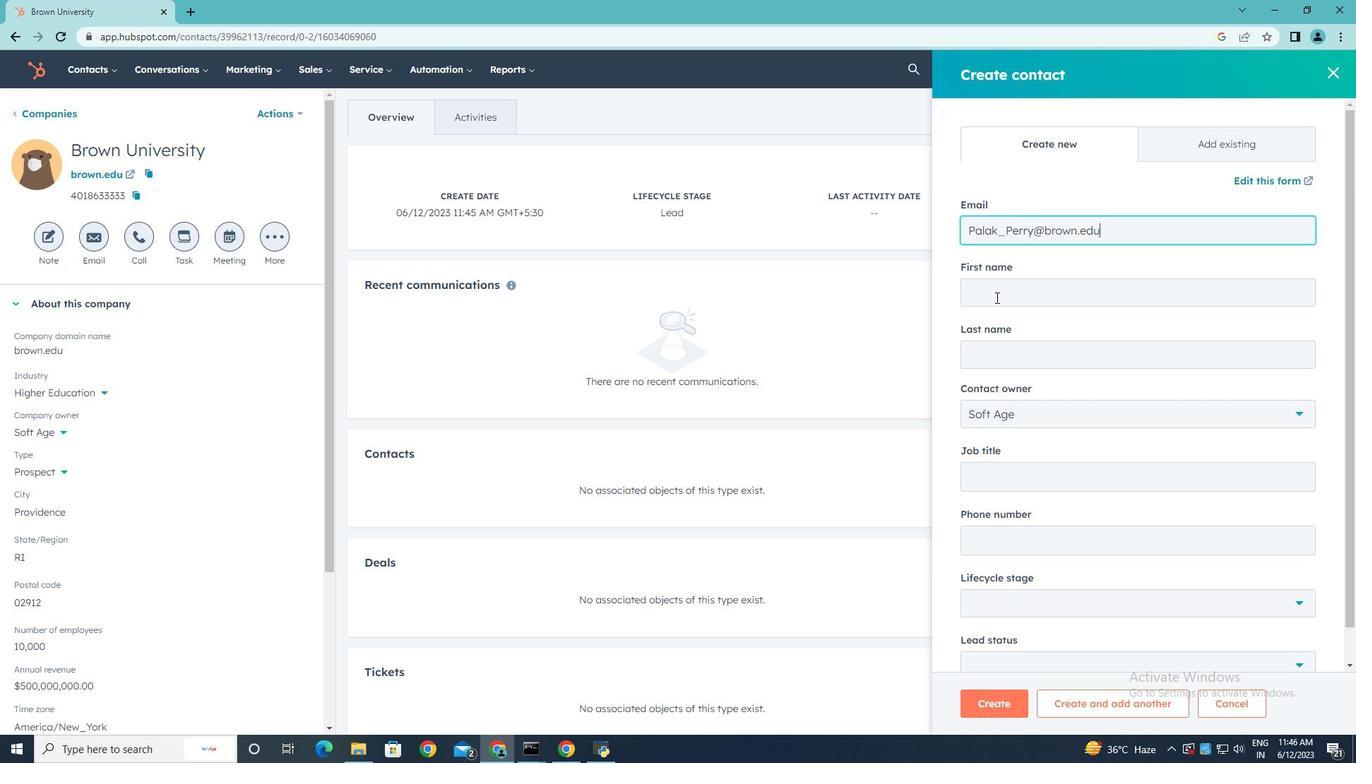 
Action: Key pressed <Key.shift><Key.shift>Palak
Screenshot: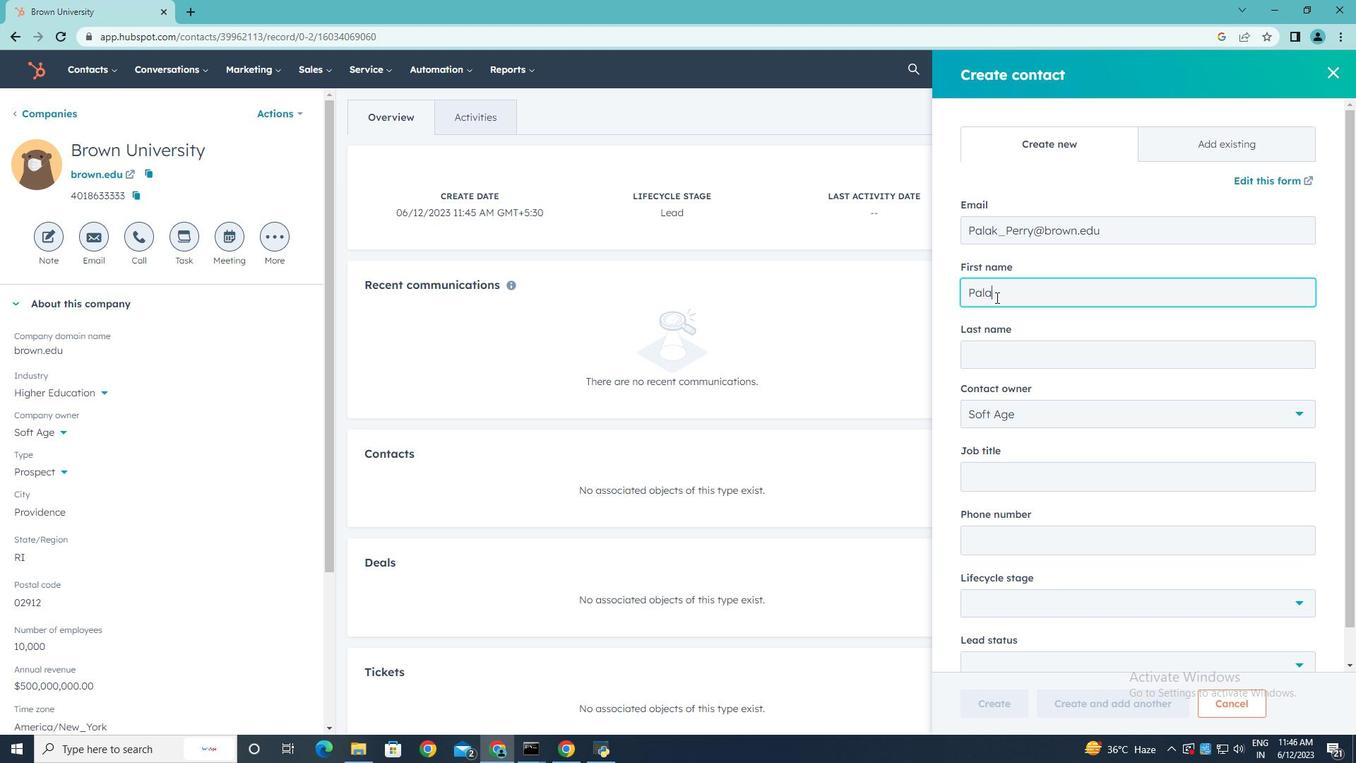 
Action: Mouse scrolled (996, 296) with delta (0, 0)
Screenshot: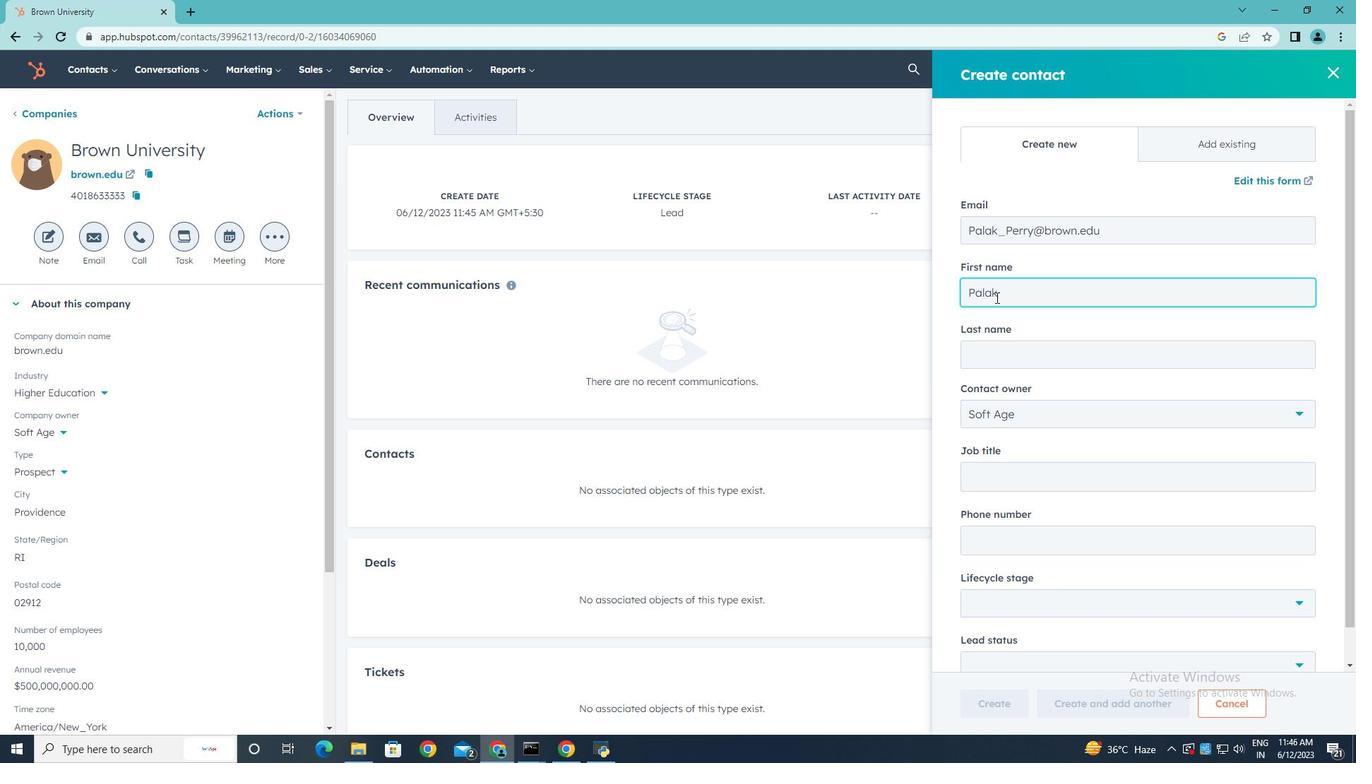 
Action: Mouse moved to (990, 319)
Screenshot: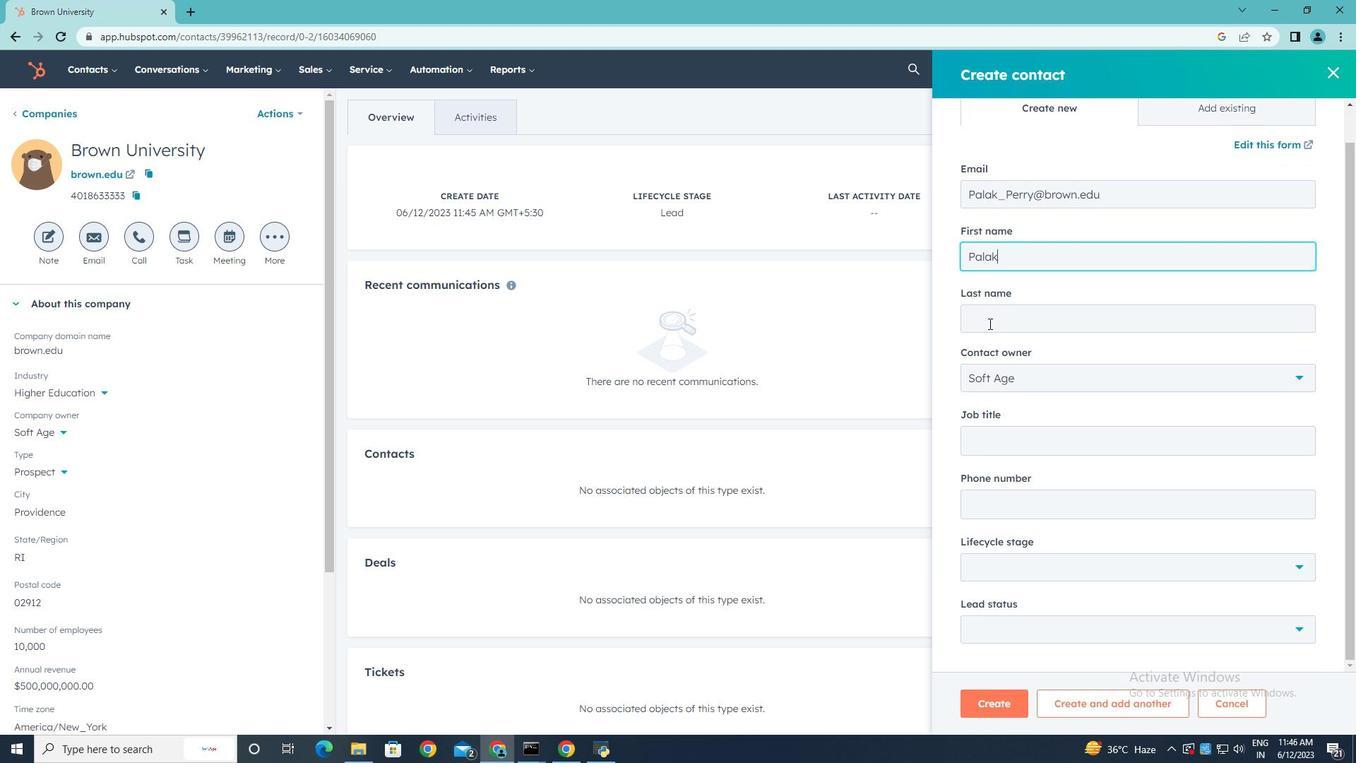 
Action: Mouse pressed left at (990, 319)
Screenshot: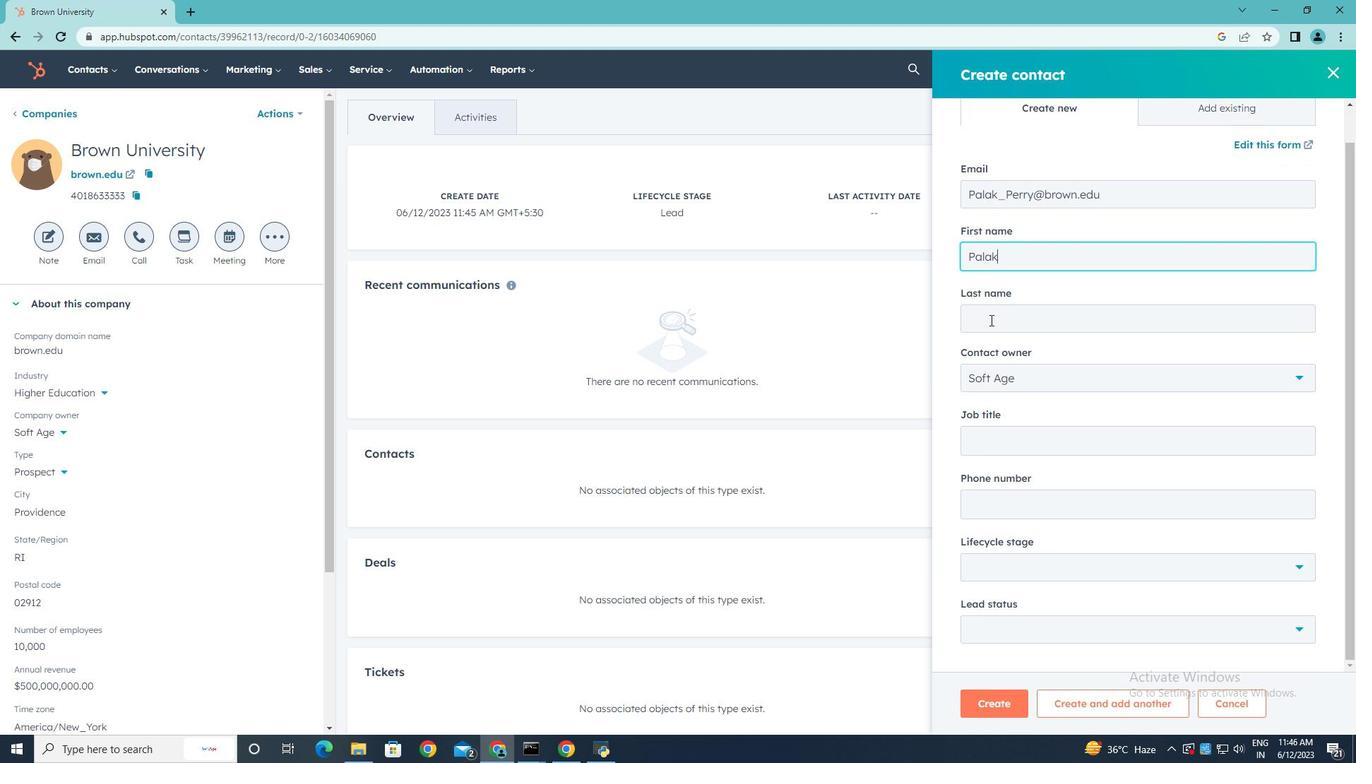 
Action: Mouse moved to (990, 319)
Screenshot: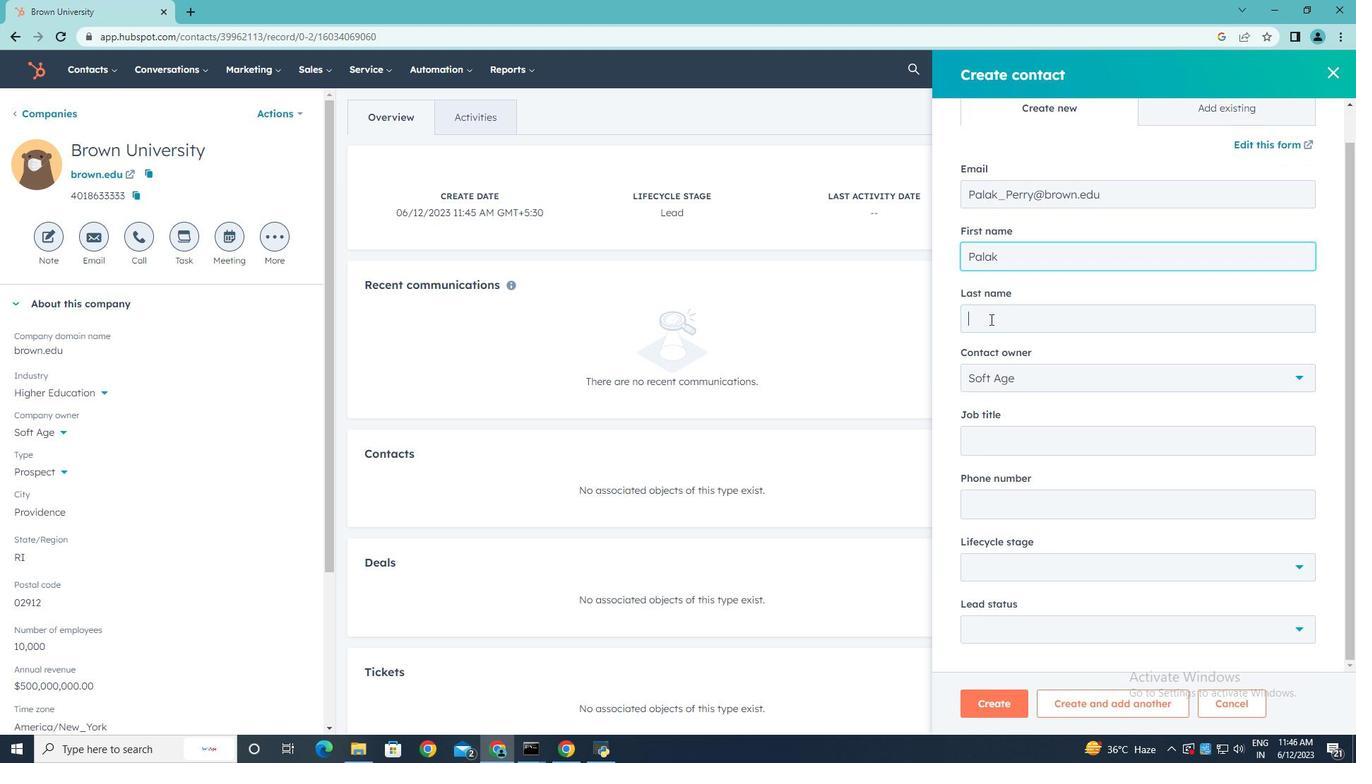 
Action: Key pressed <Key.shift>Perry
Screenshot: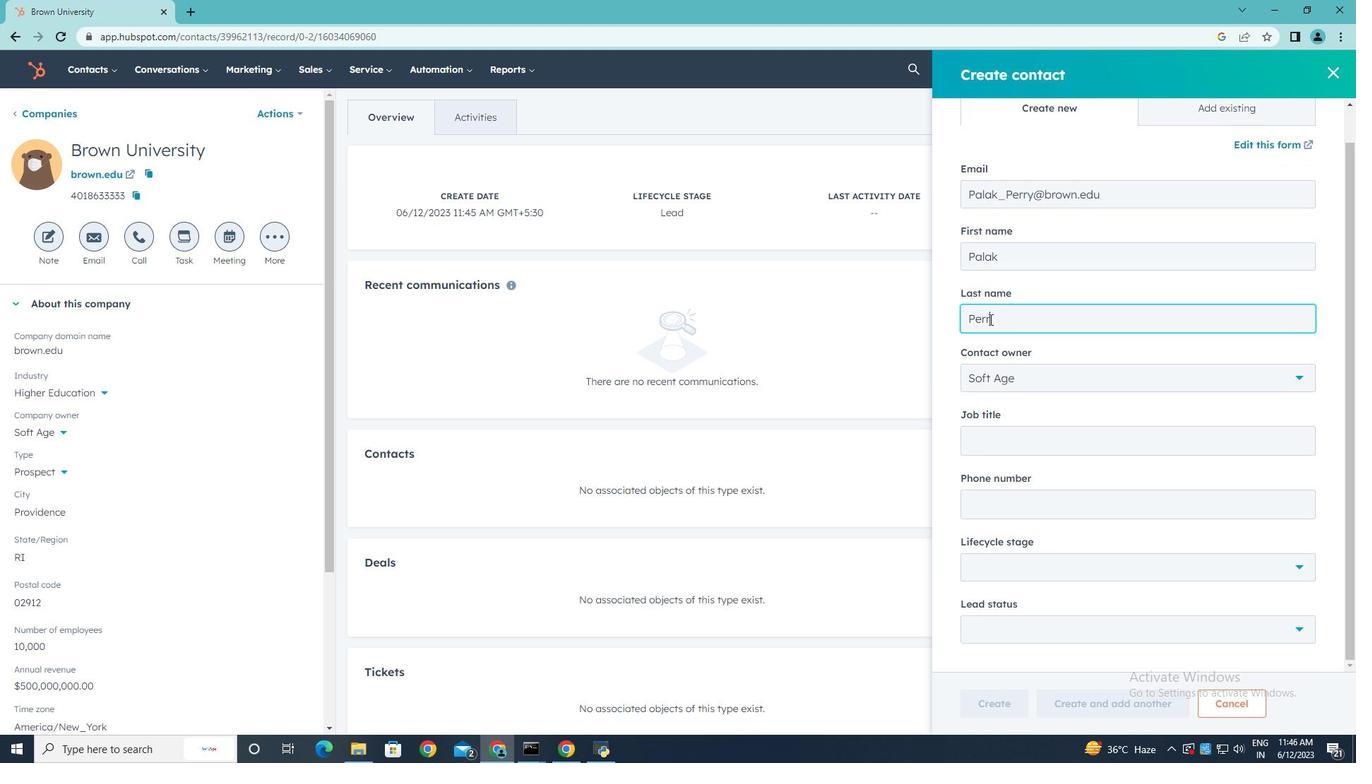 
Action: Mouse moved to (1049, 445)
Screenshot: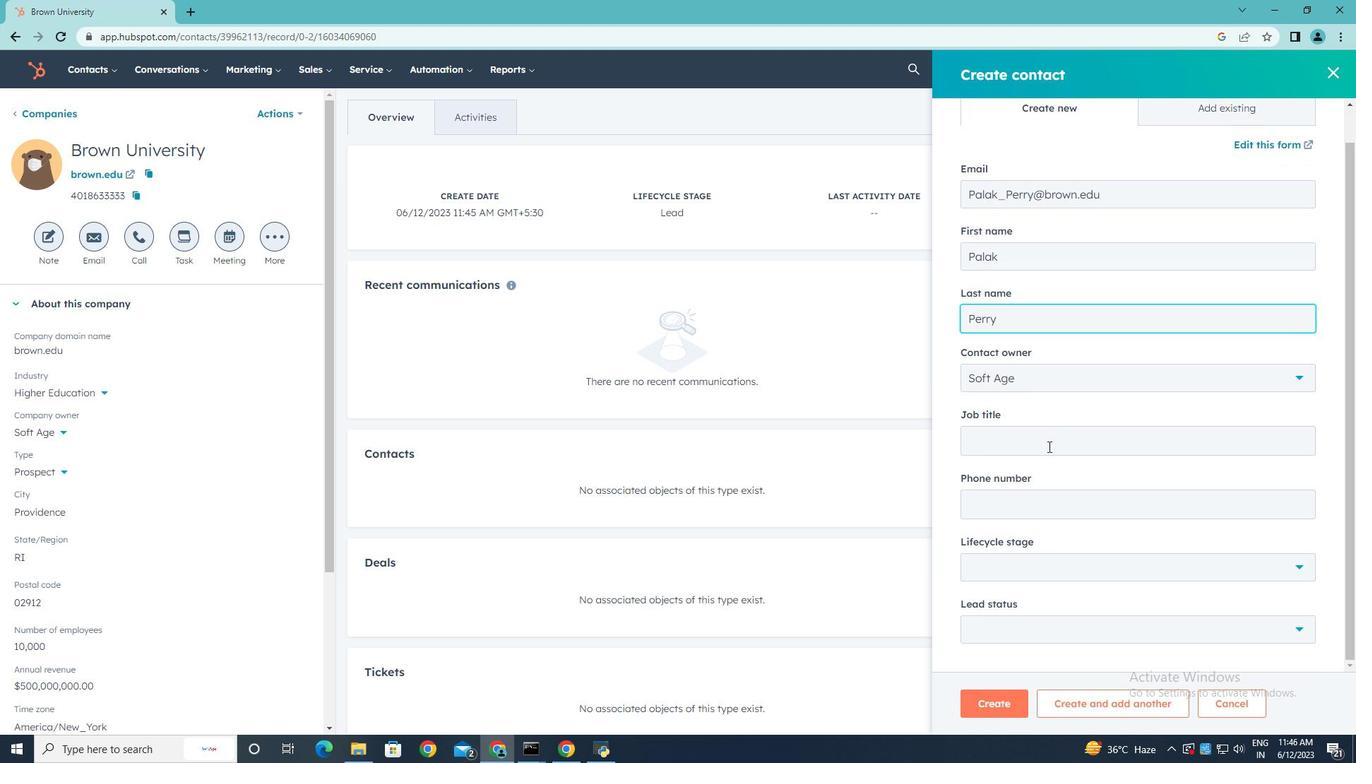 
Action: Mouse pressed left at (1049, 445)
Screenshot: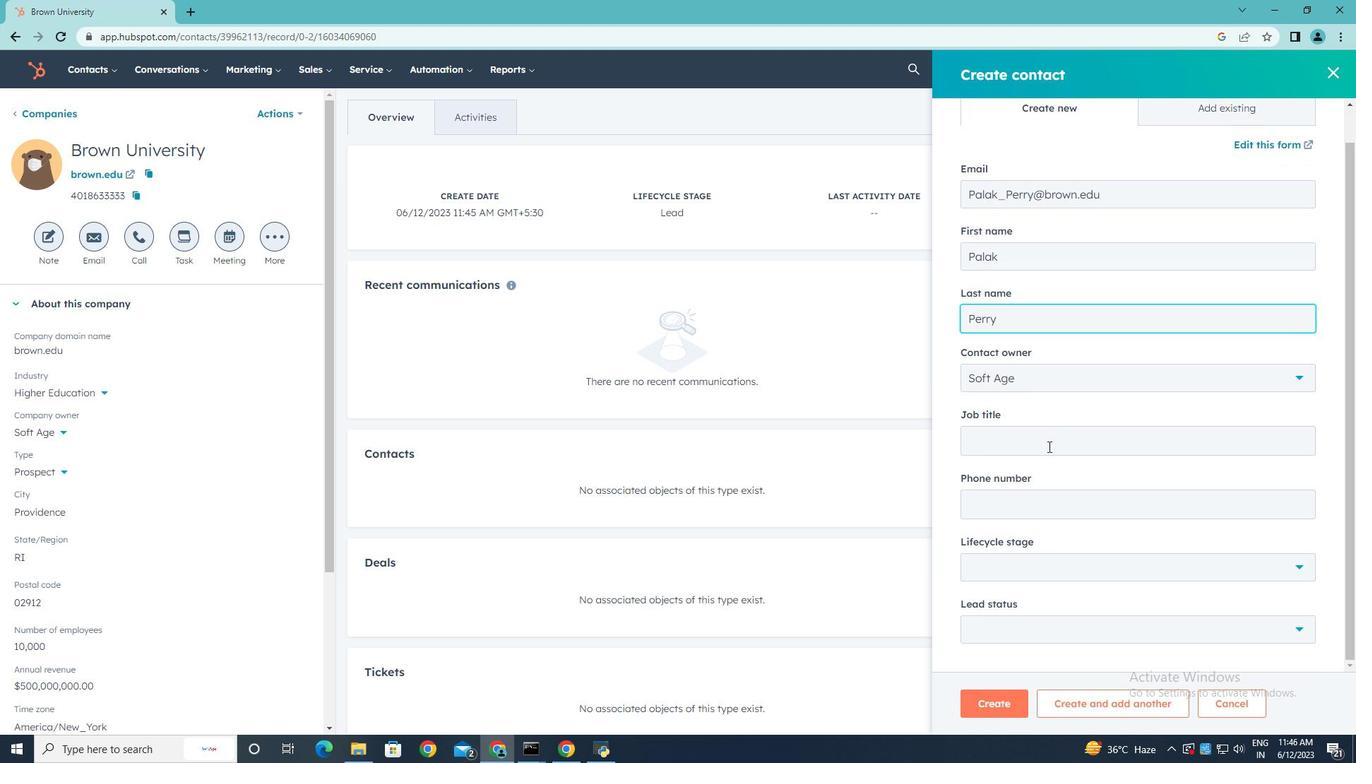 
Action: Key pressed <Key.shift><Key.shift><Key.shift><Key.shift>Database<Key.space><Key.shift>Analyst
Screenshot: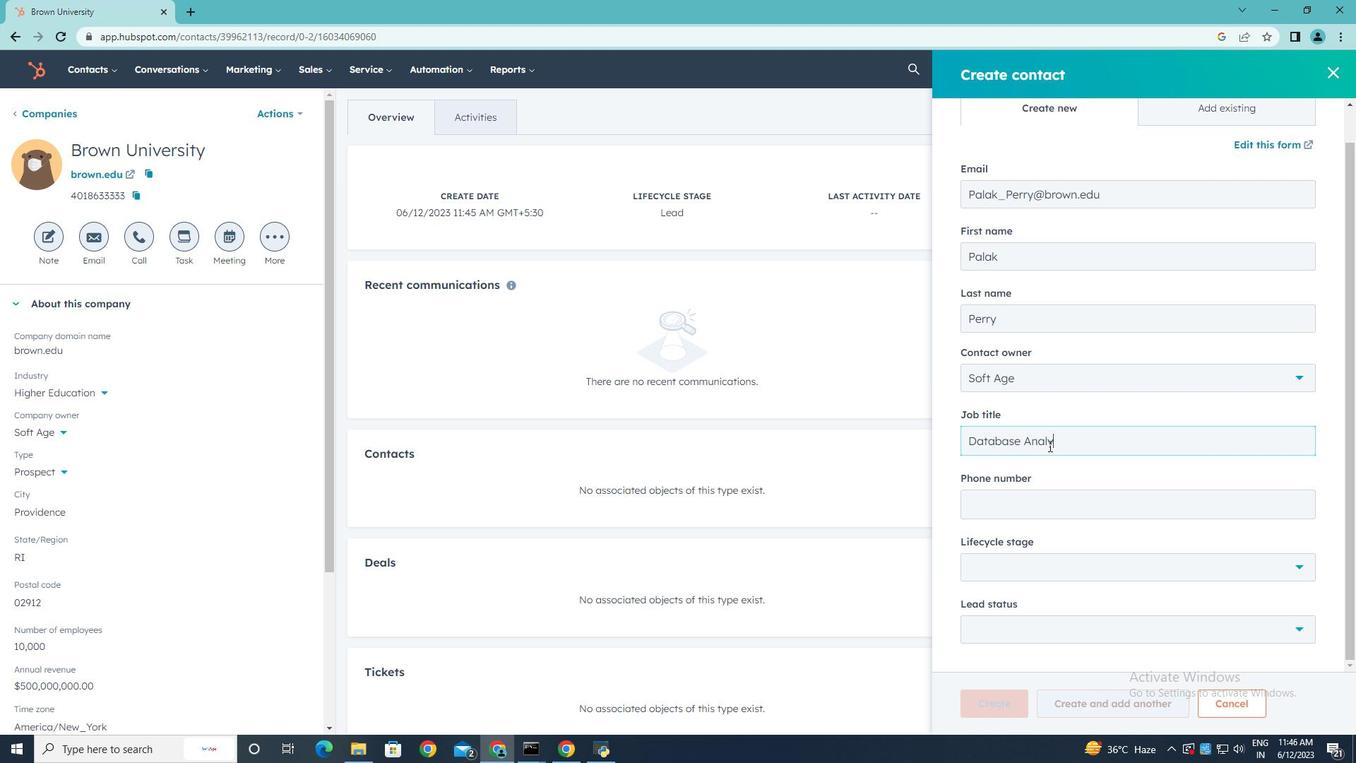 
Action: Mouse moved to (1078, 498)
Screenshot: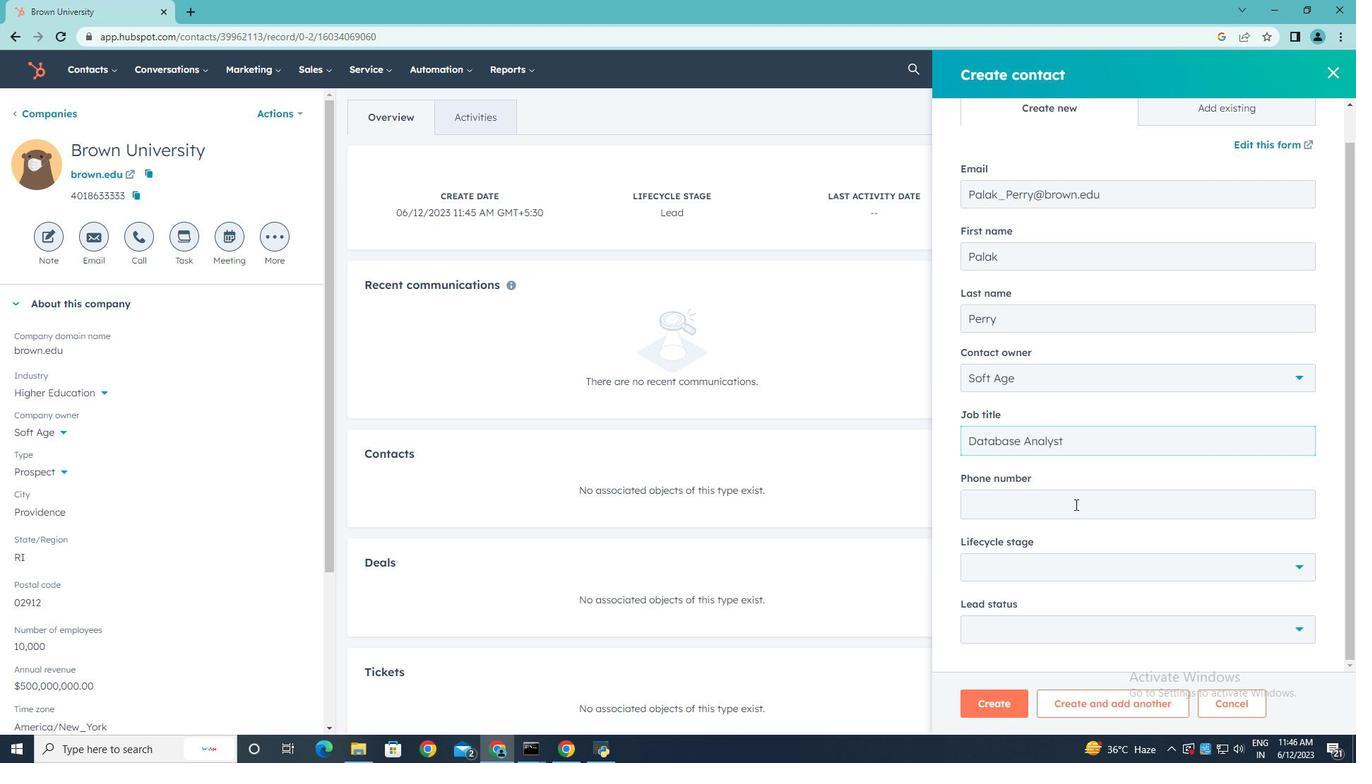 
Action: Mouse pressed left at (1078, 498)
Screenshot: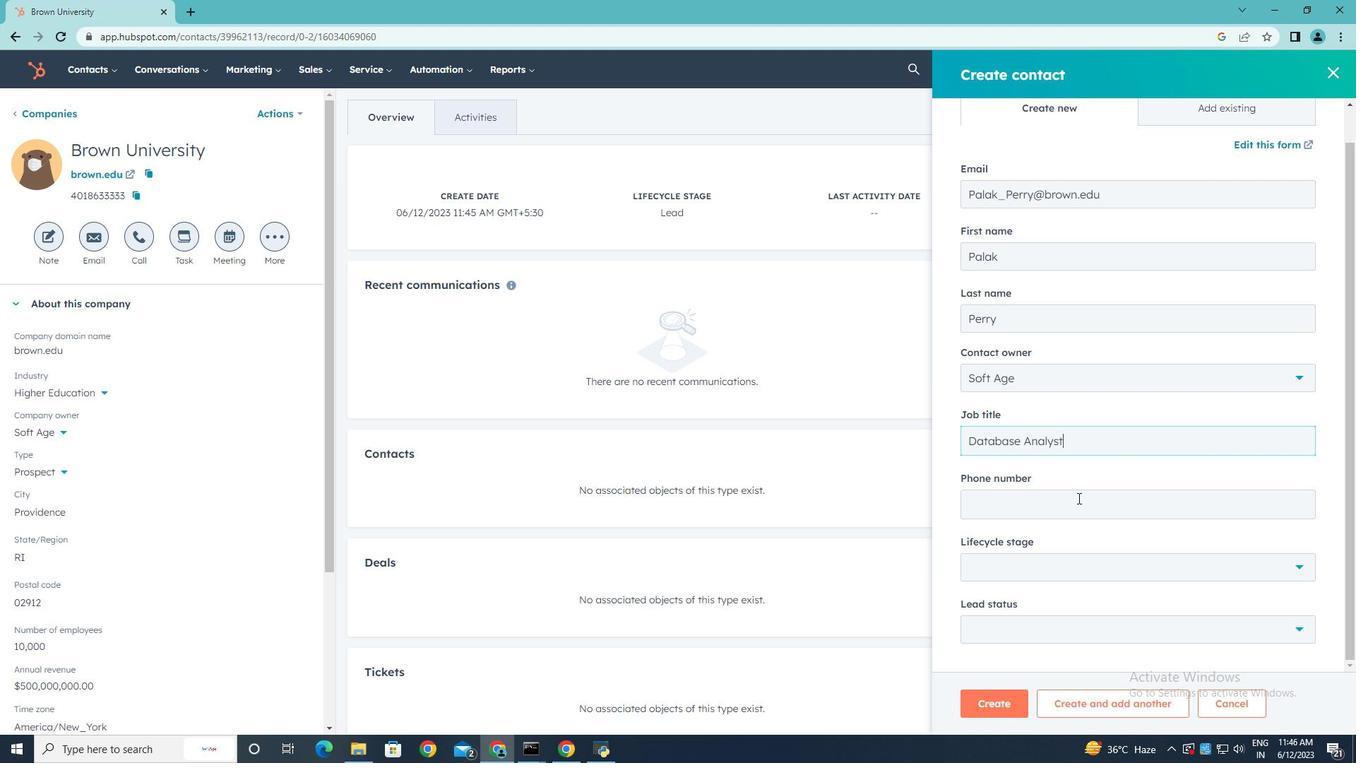 
Action: Key pressed 4085557896
Screenshot: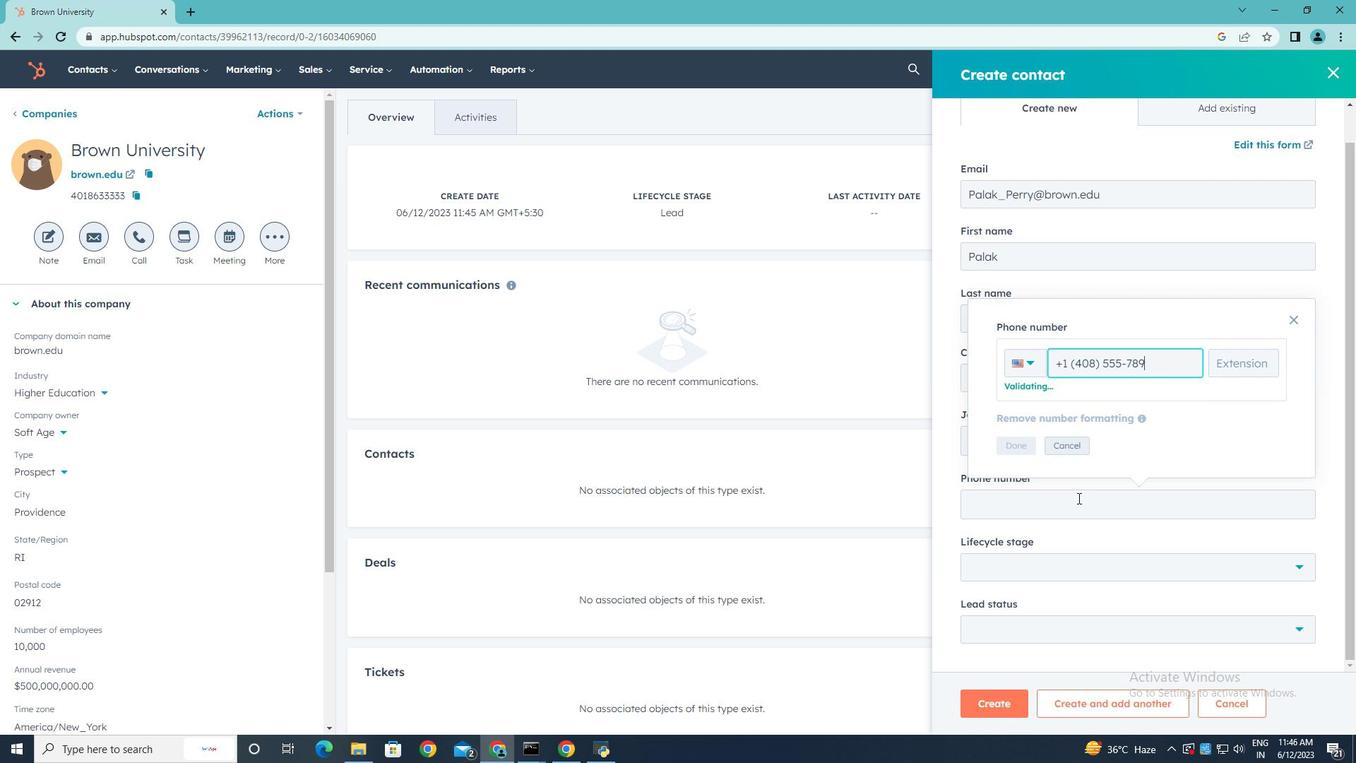 
Action: Mouse moved to (1015, 440)
Screenshot: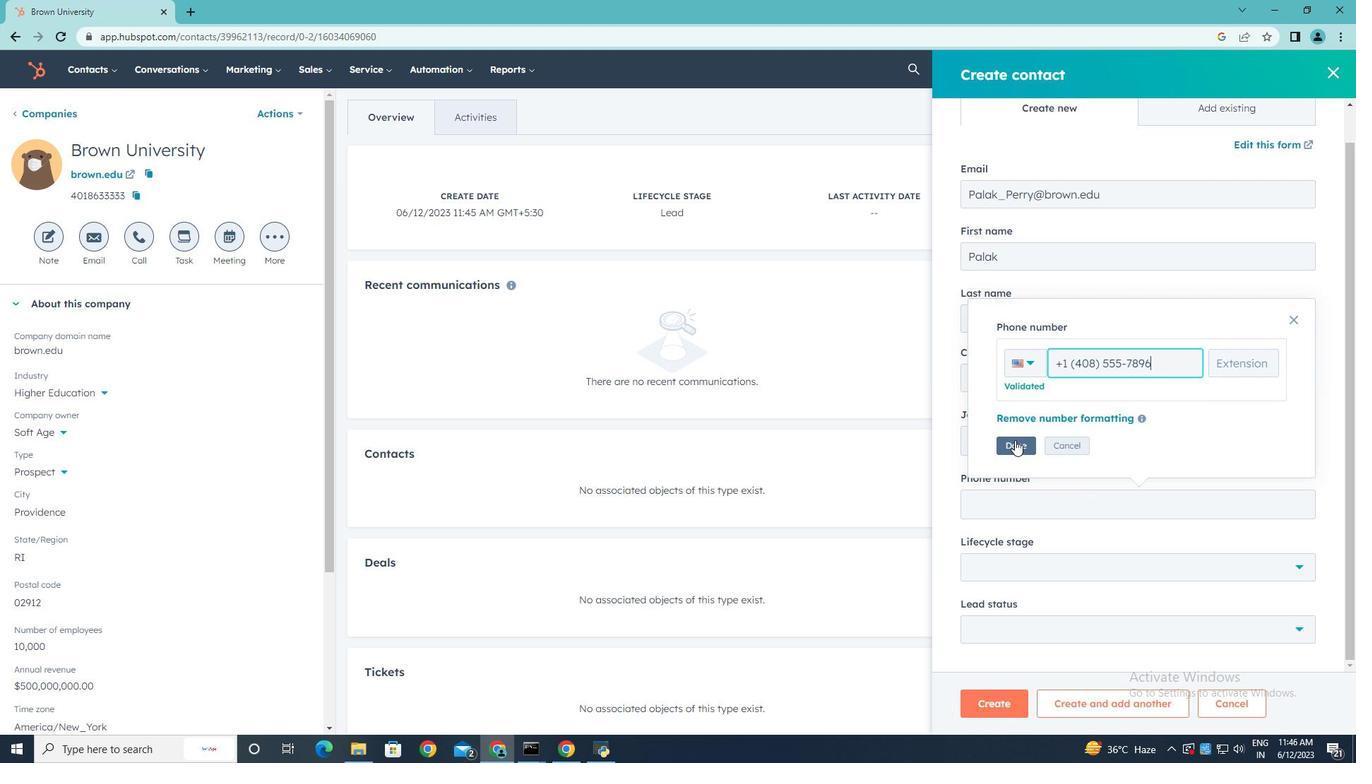 
Action: Mouse pressed left at (1015, 440)
Screenshot: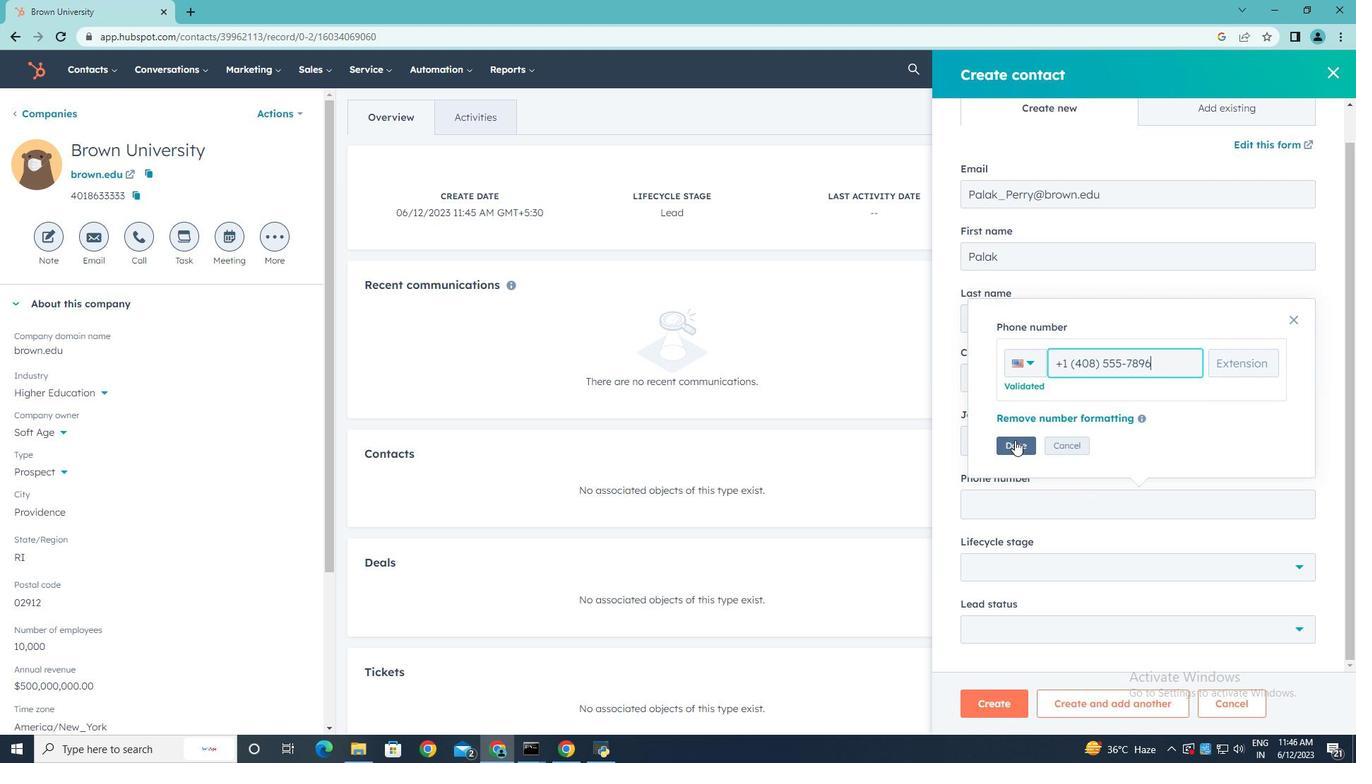 
Action: Mouse moved to (1302, 567)
Screenshot: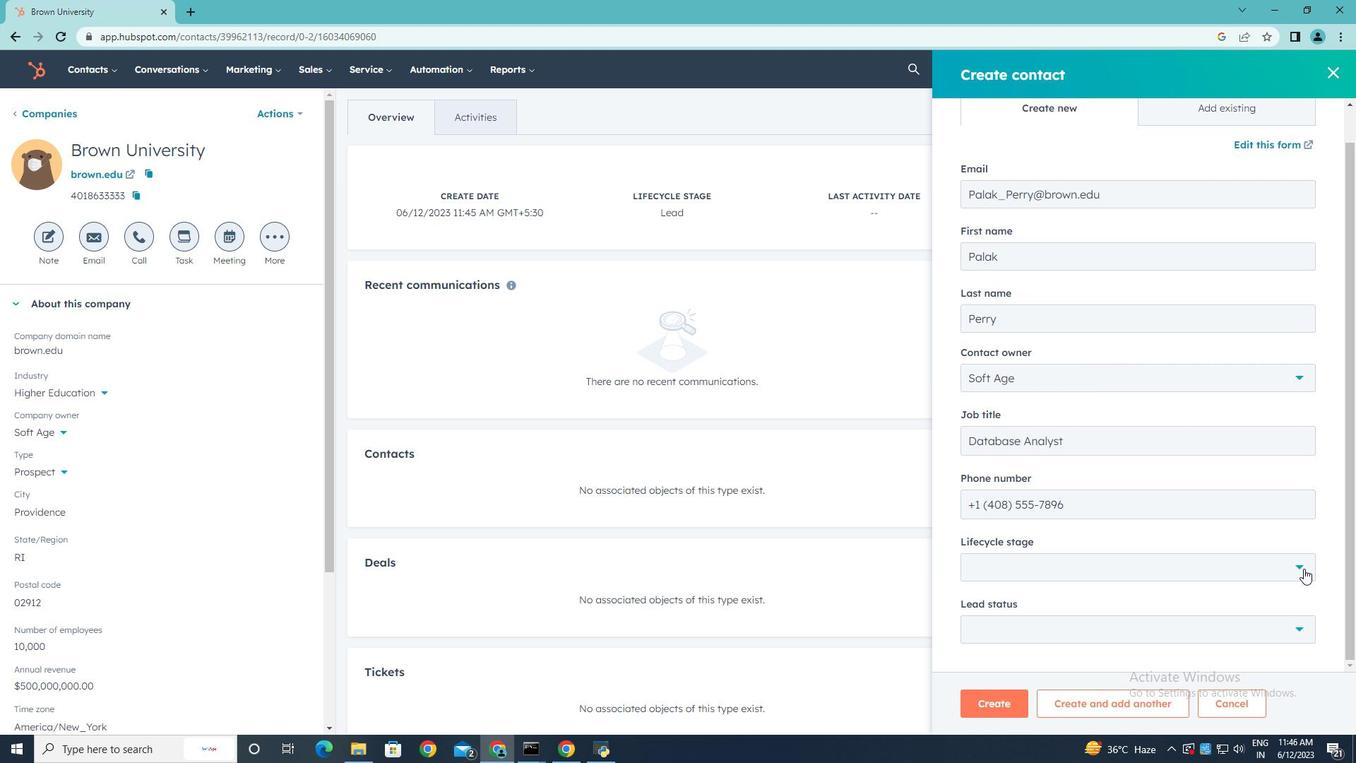 
Action: Mouse pressed left at (1302, 567)
Screenshot: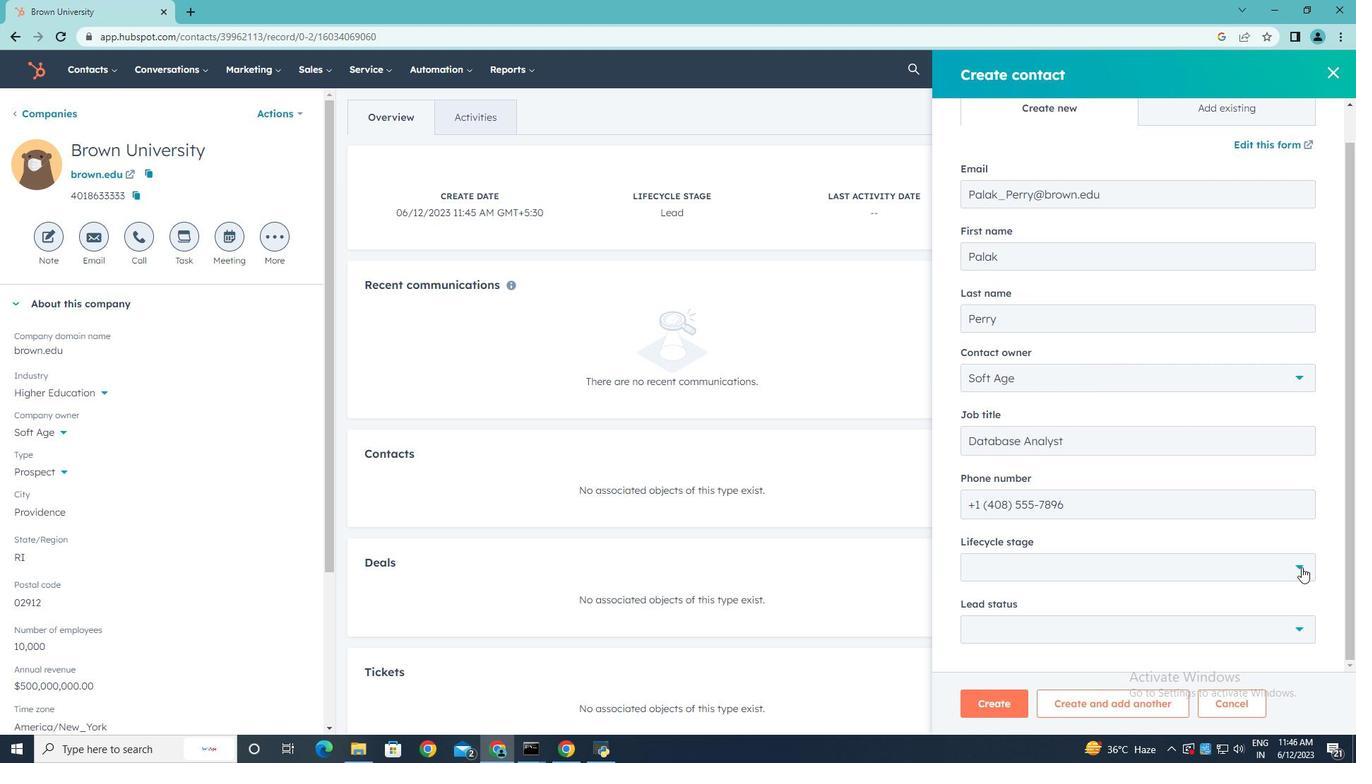 
Action: Mouse moved to (1094, 443)
Screenshot: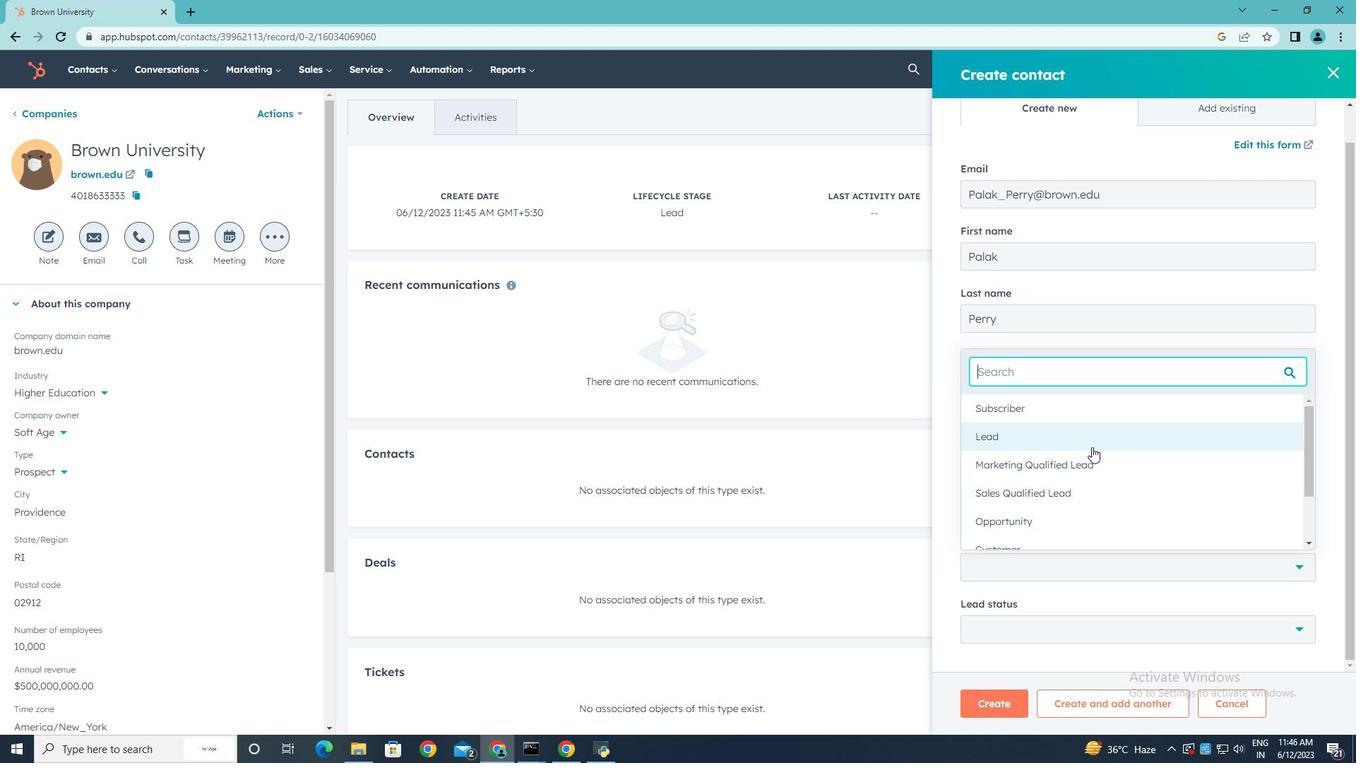 
Action: Mouse pressed left at (1094, 443)
Screenshot: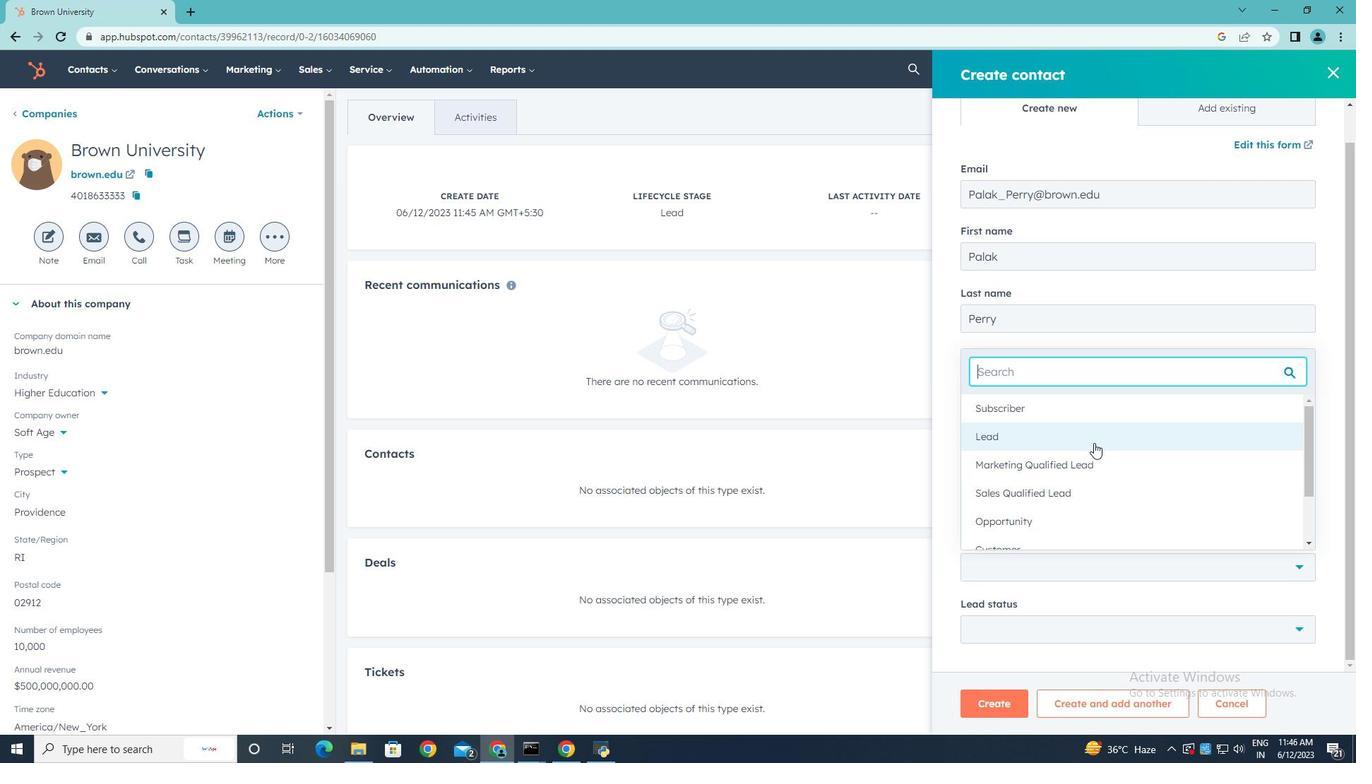 
Action: Mouse moved to (1303, 628)
Screenshot: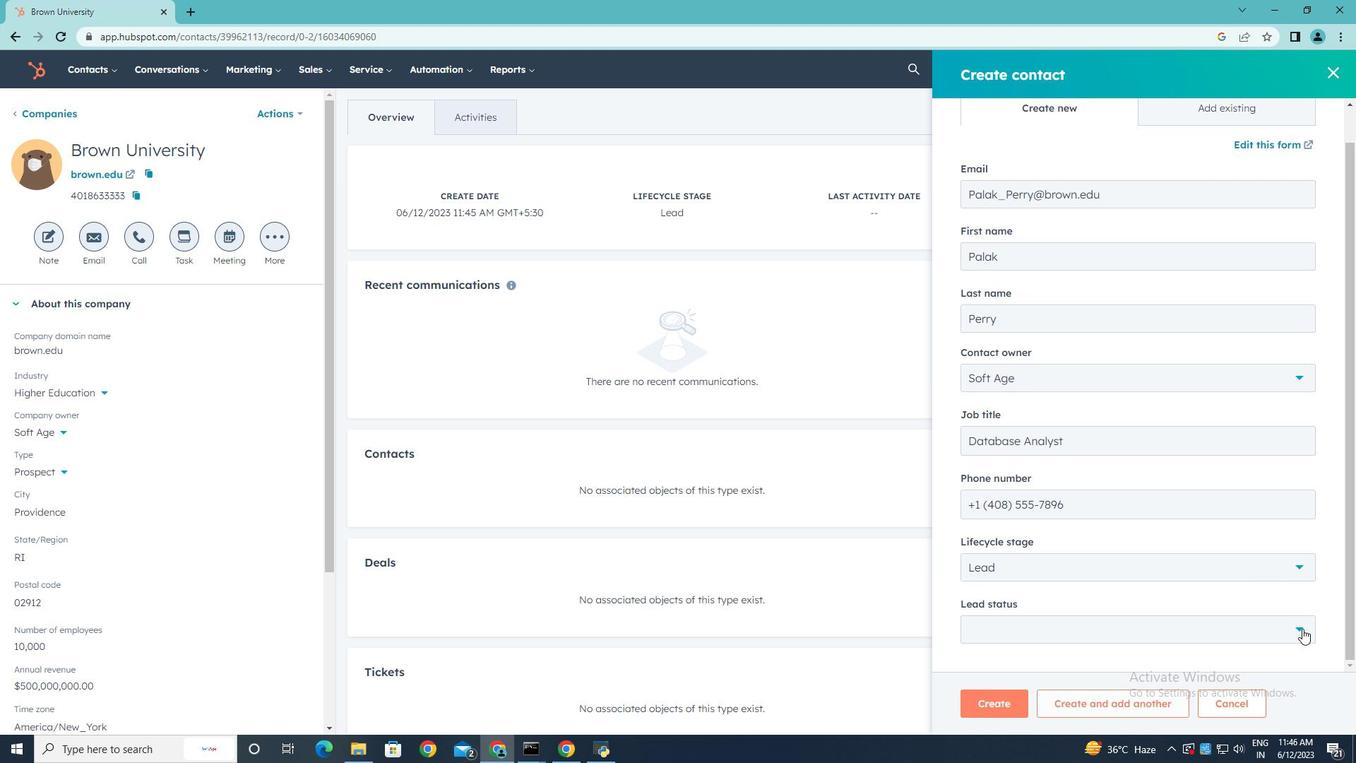 
Action: Mouse pressed left at (1303, 628)
Screenshot: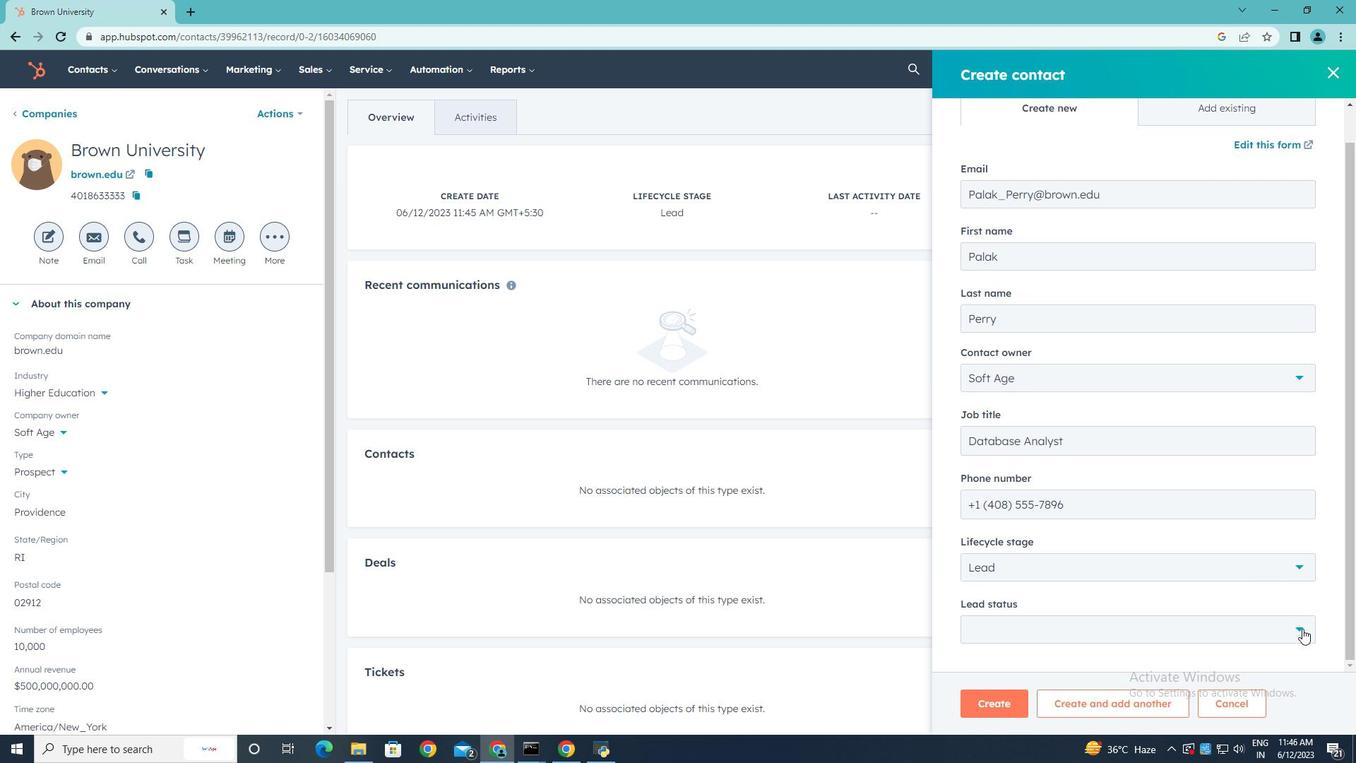 
Action: Mouse moved to (1205, 531)
Screenshot: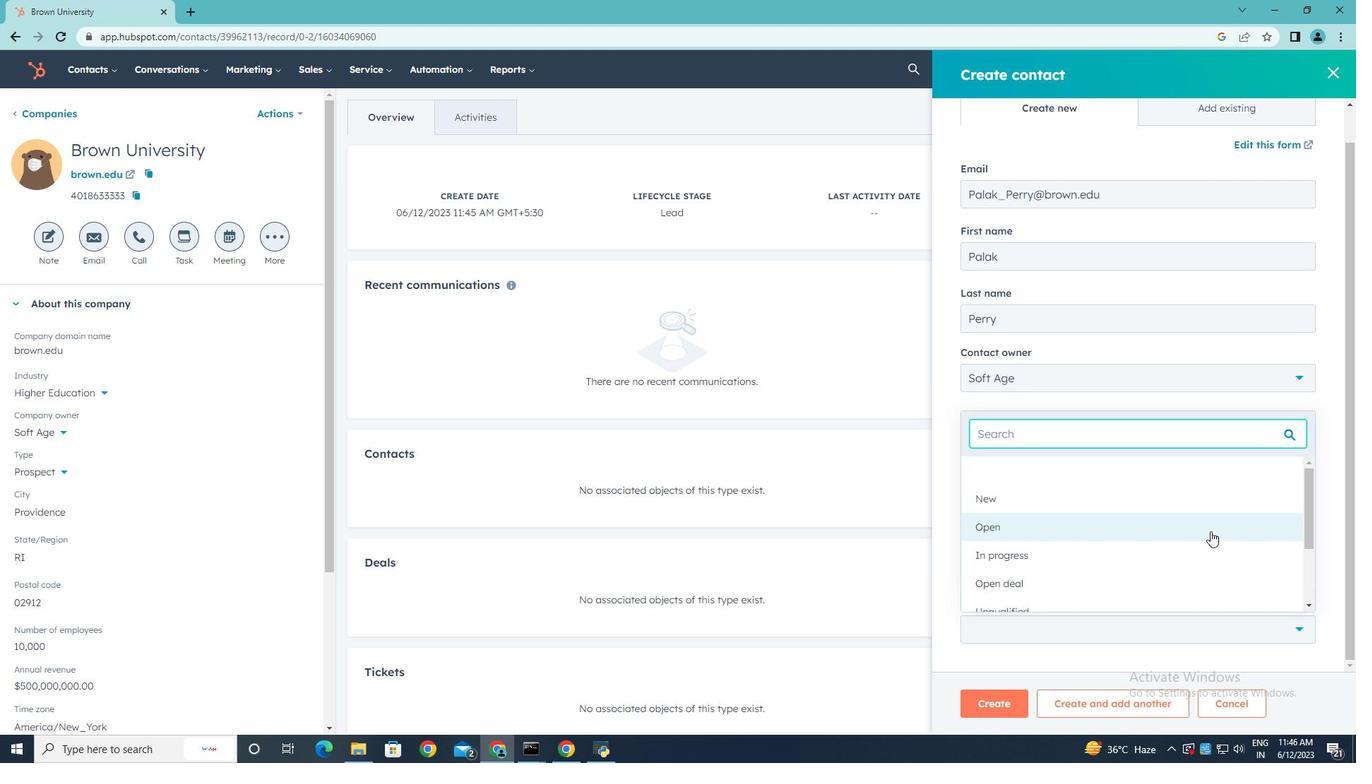 
Action: Mouse pressed left at (1205, 531)
Screenshot: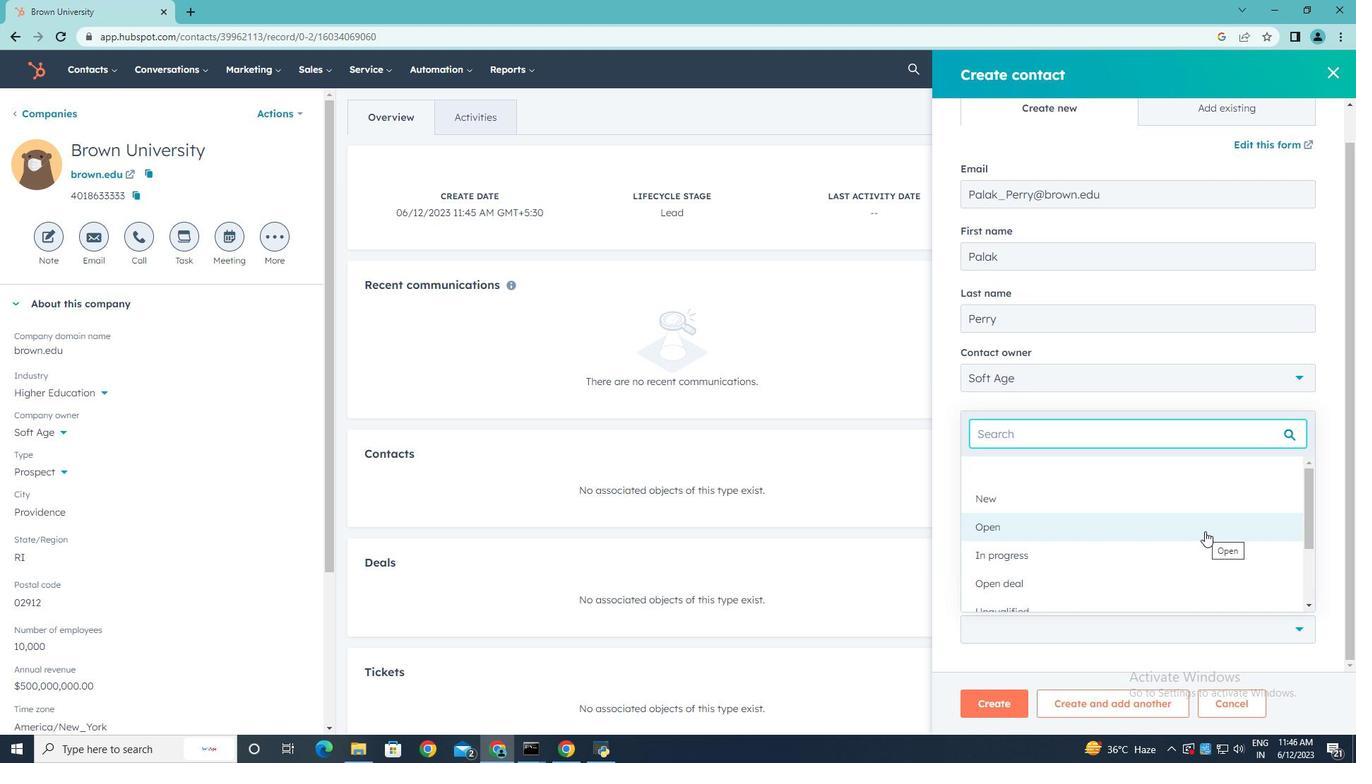 
Action: Mouse scrolled (1205, 530) with delta (0, 0)
Screenshot: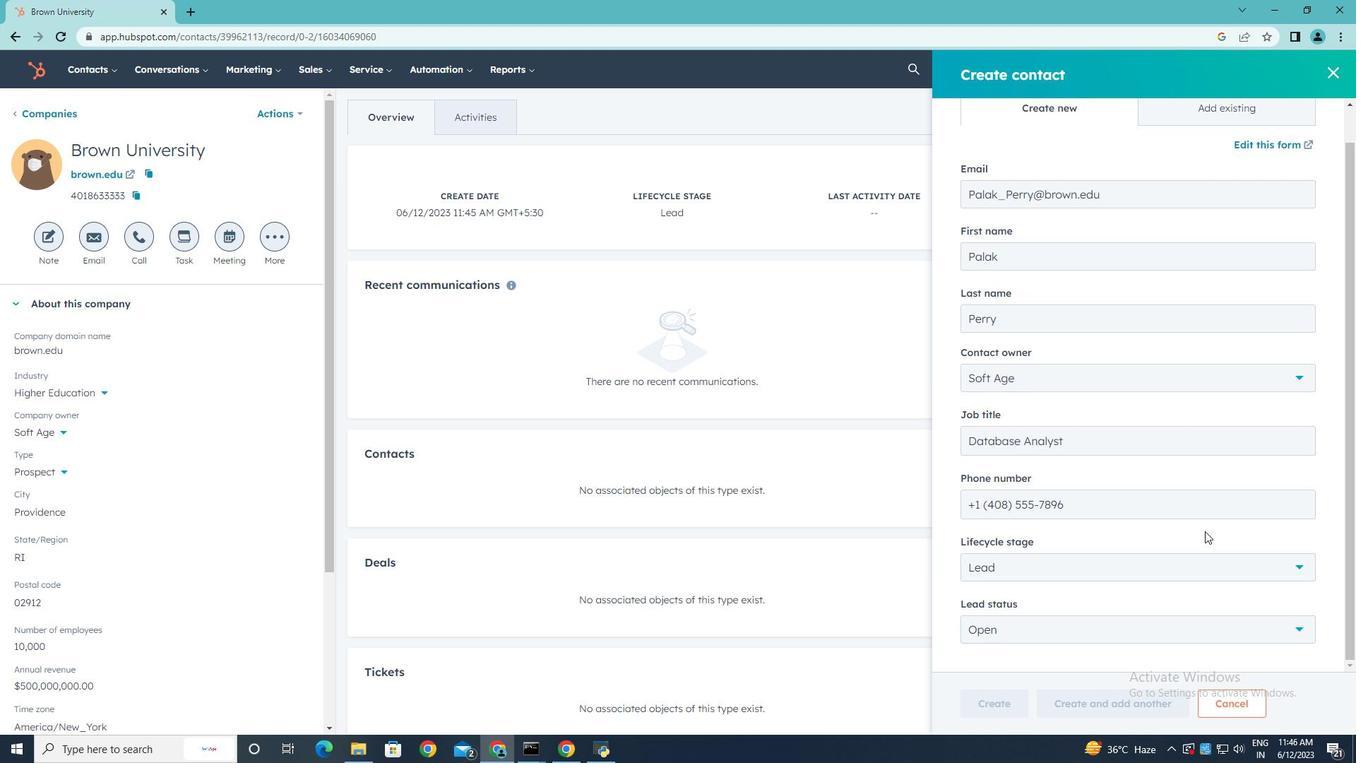 
Action: Mouse scrolled (1205, 530) with delta (0, 0)
Screenshot: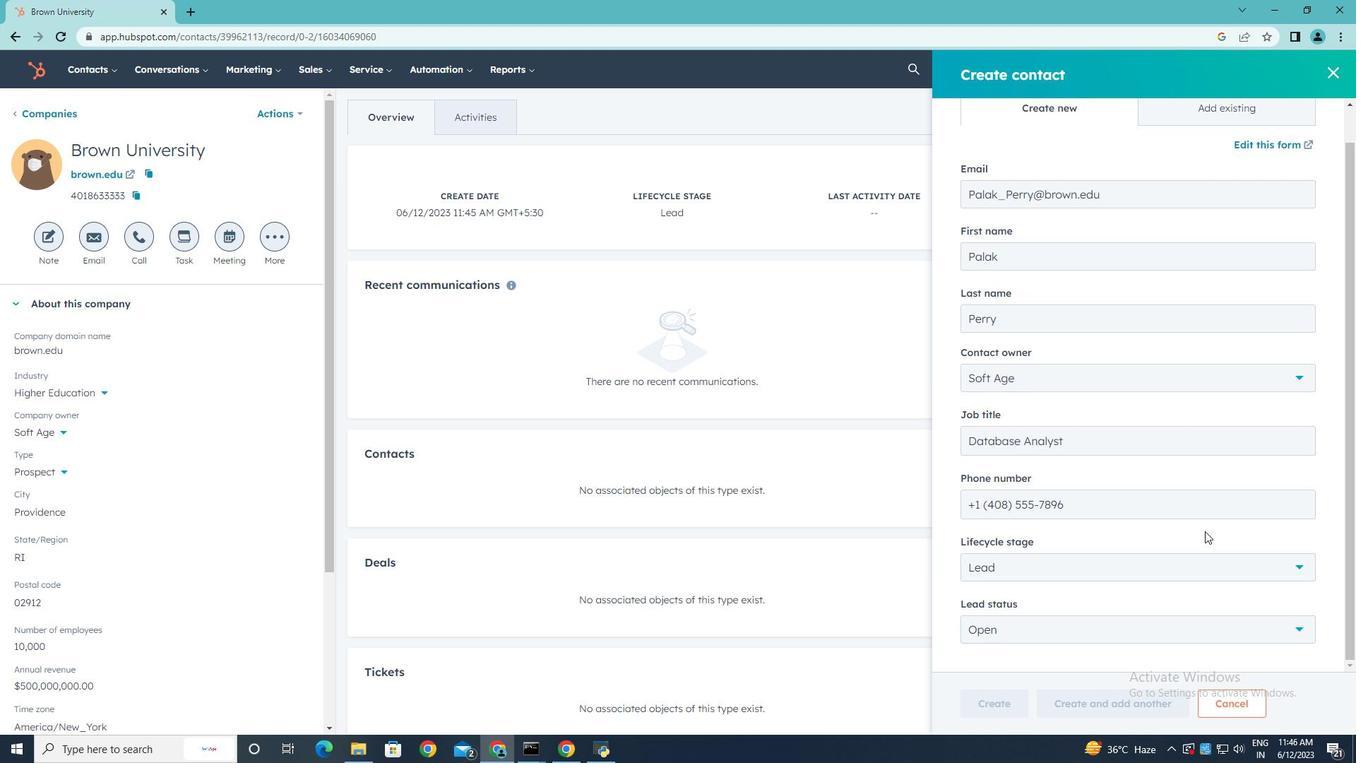 
Action: Mouse scrolled (1205, 530) with delta (0, 0)
Screenshot: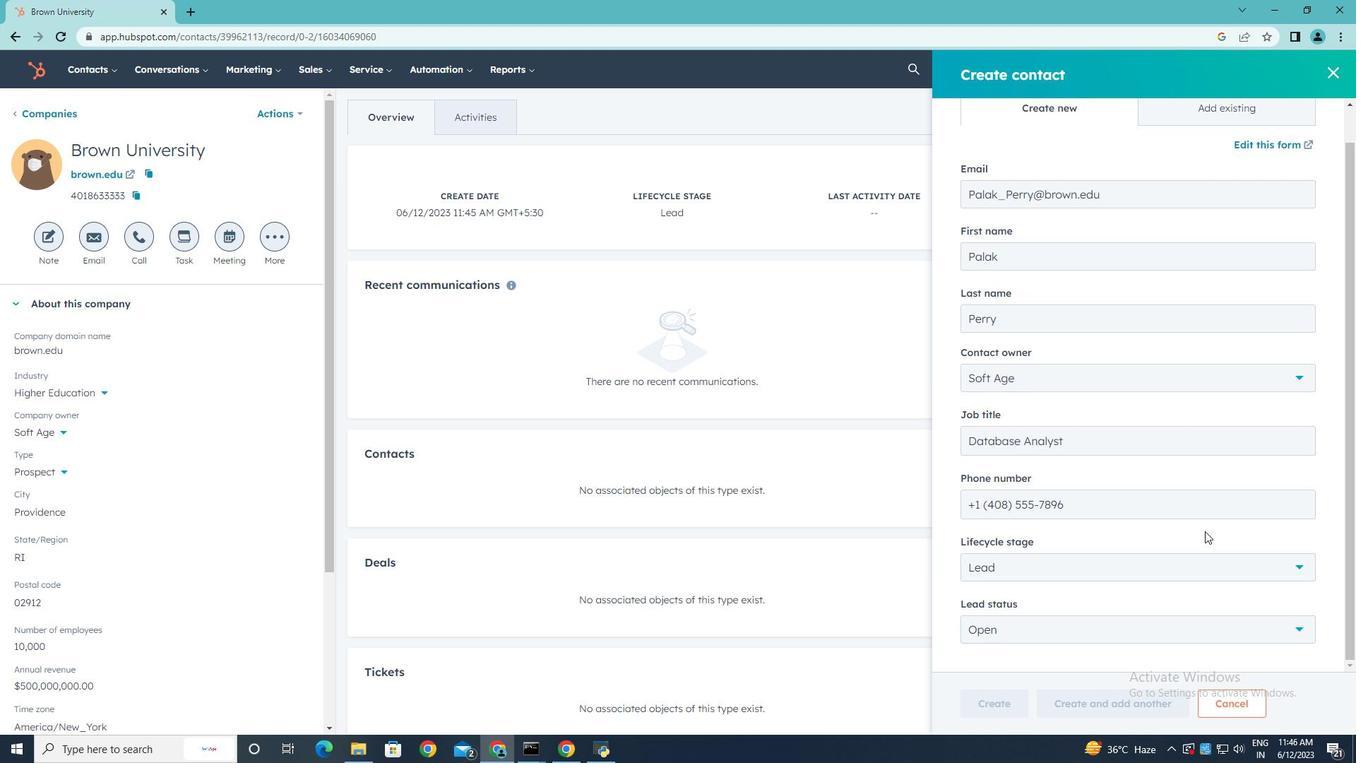 
Action: Mouse scrolled (1205, 530) with delta (0, 0)
Screenshot: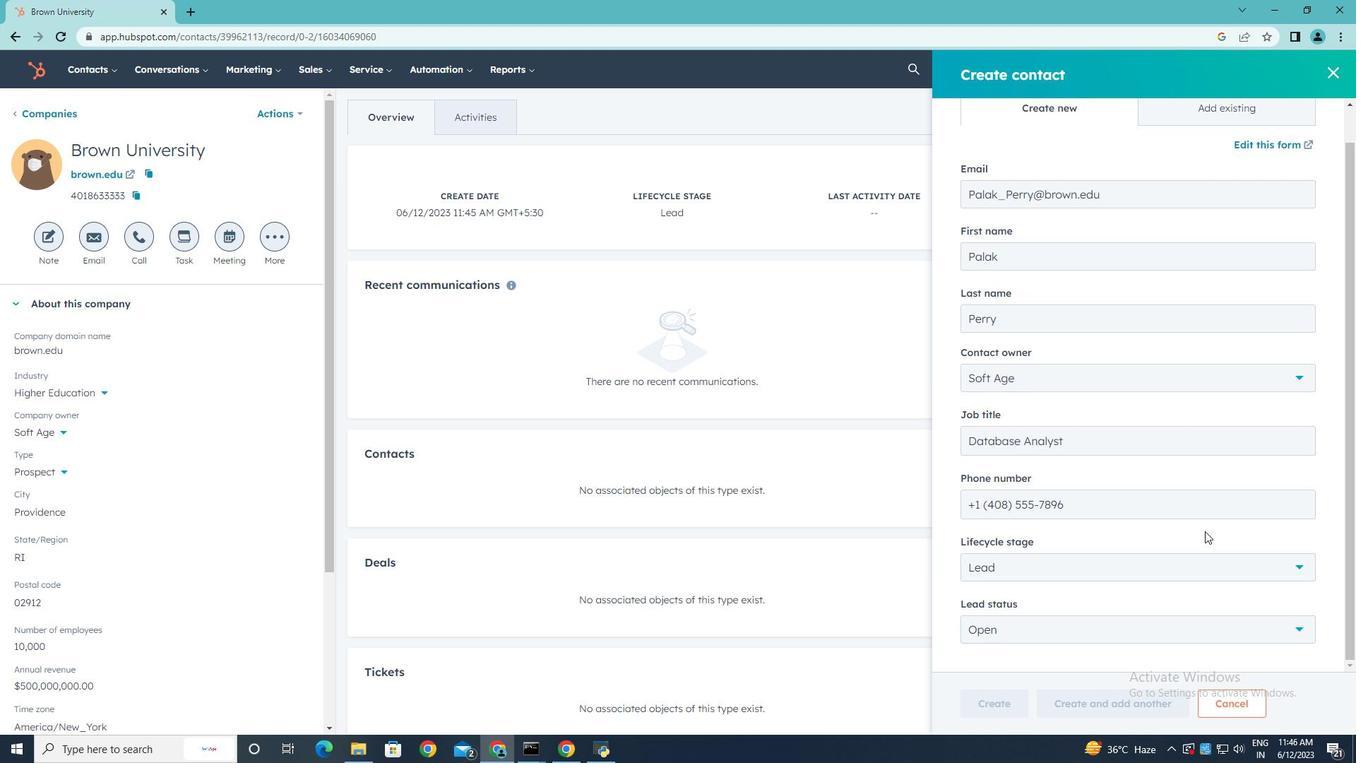 
Action: Mouse scrolled (1205, 530) with delta (0, 0)
Screenshot: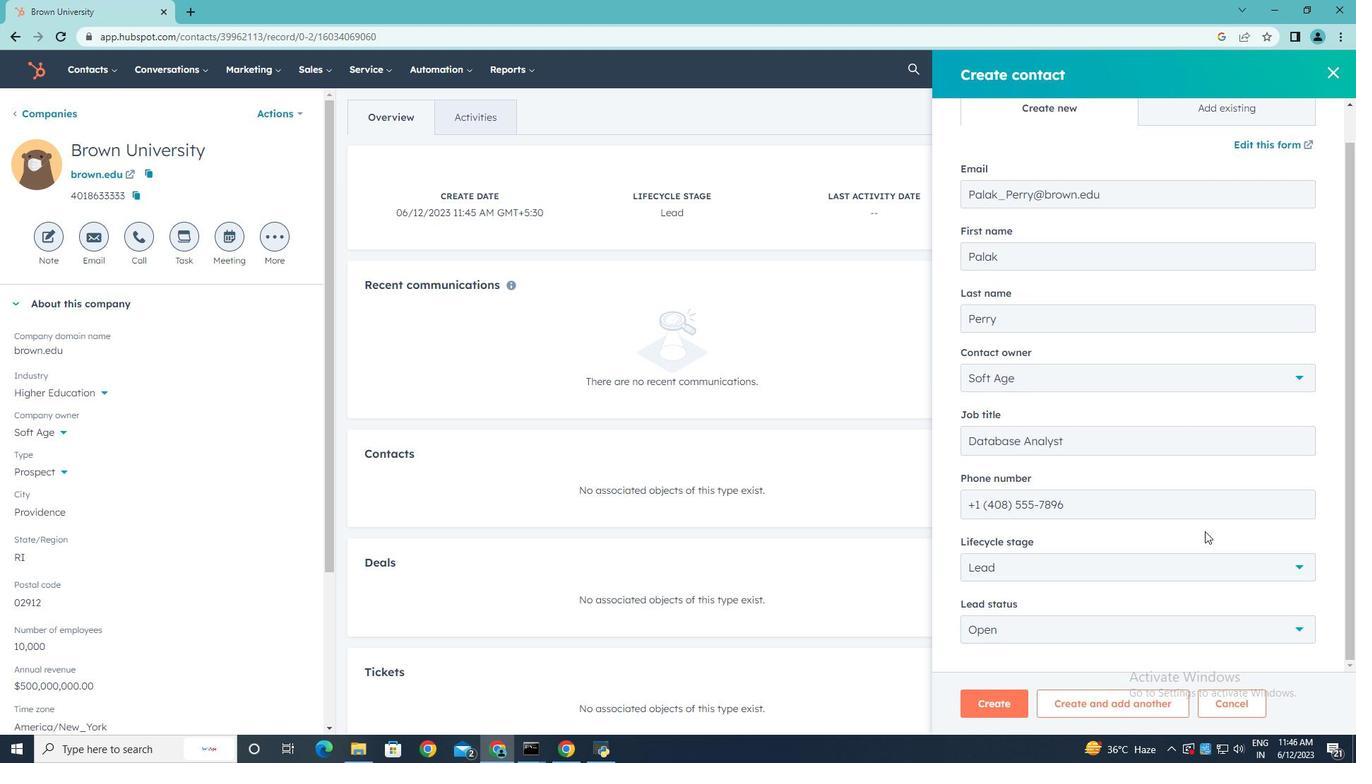
Action: Mouse moved to (1002, 702)
Screenshot: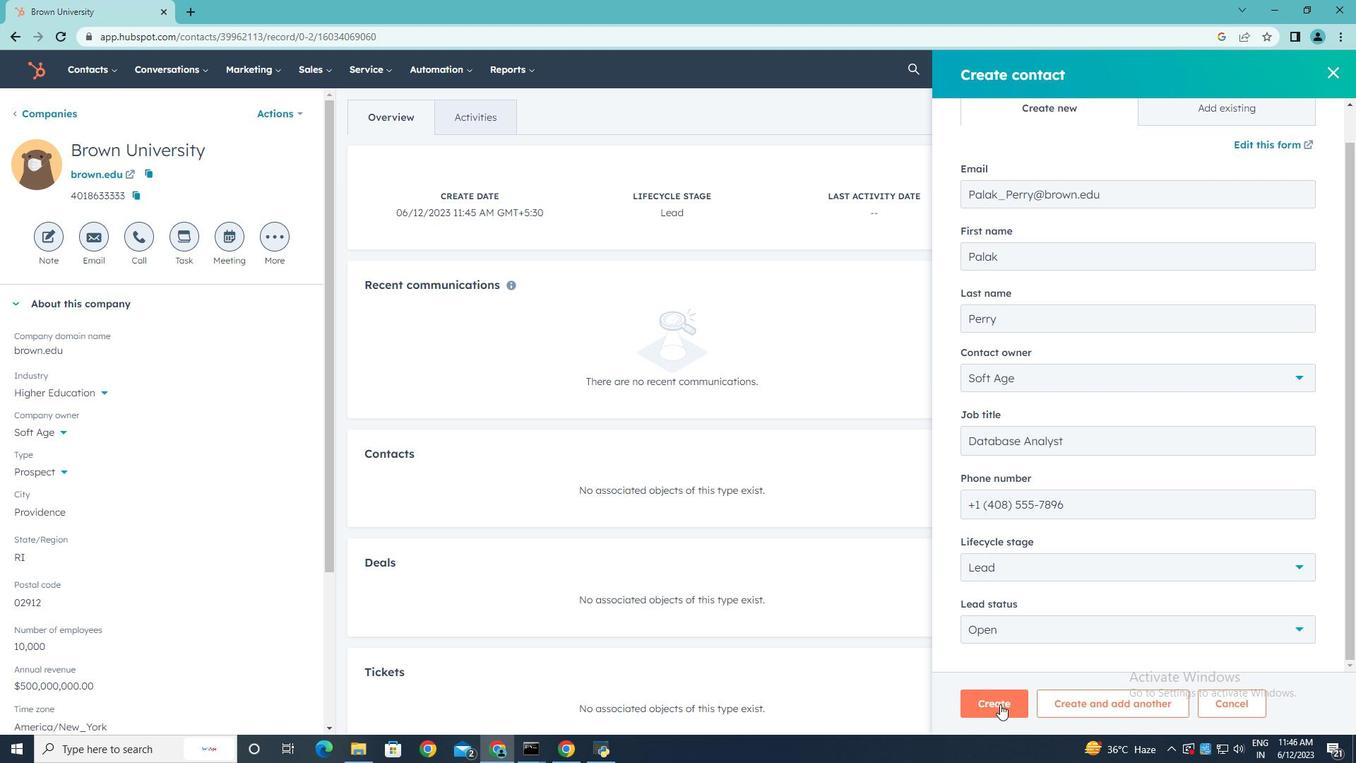 
Action: Mouse pressed left at (1002, 702)
Screenshot: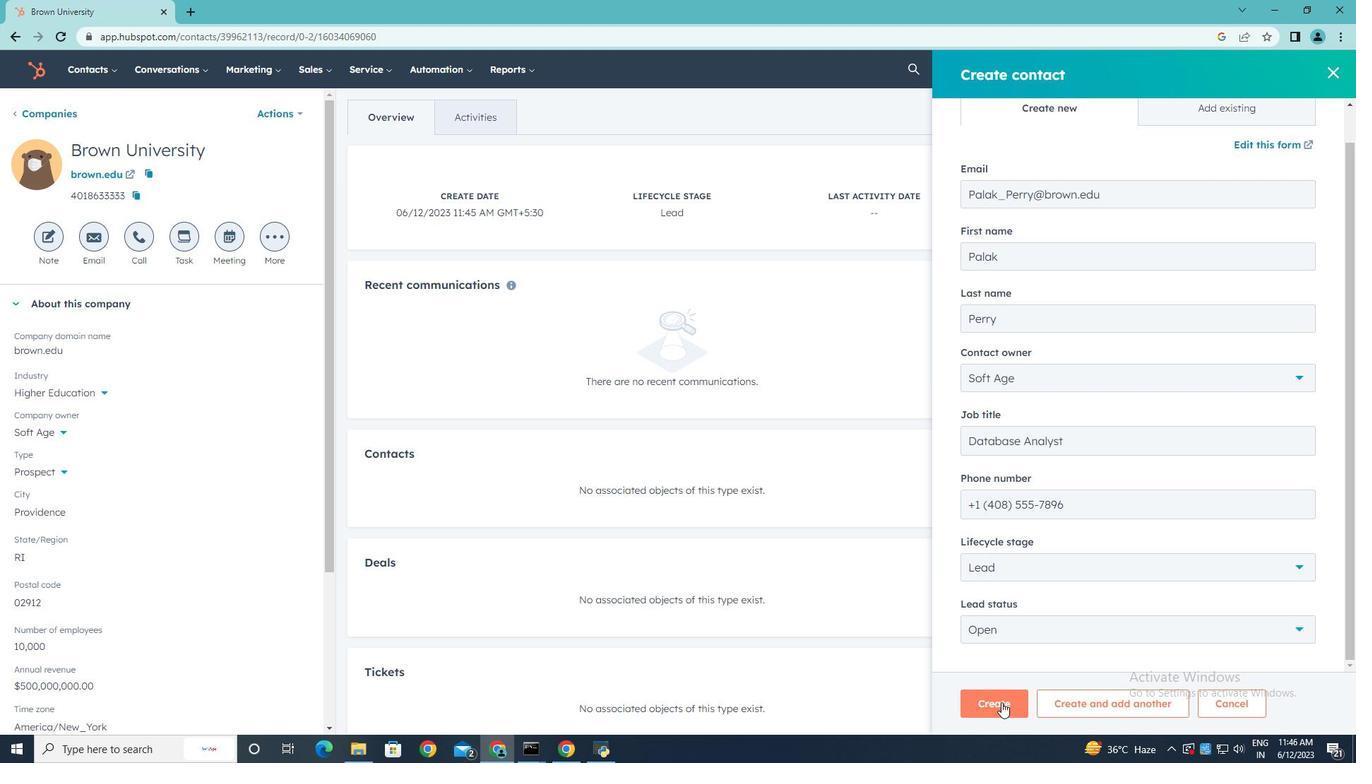 
Action: Mouse moved to (957, 572)
Screenshot: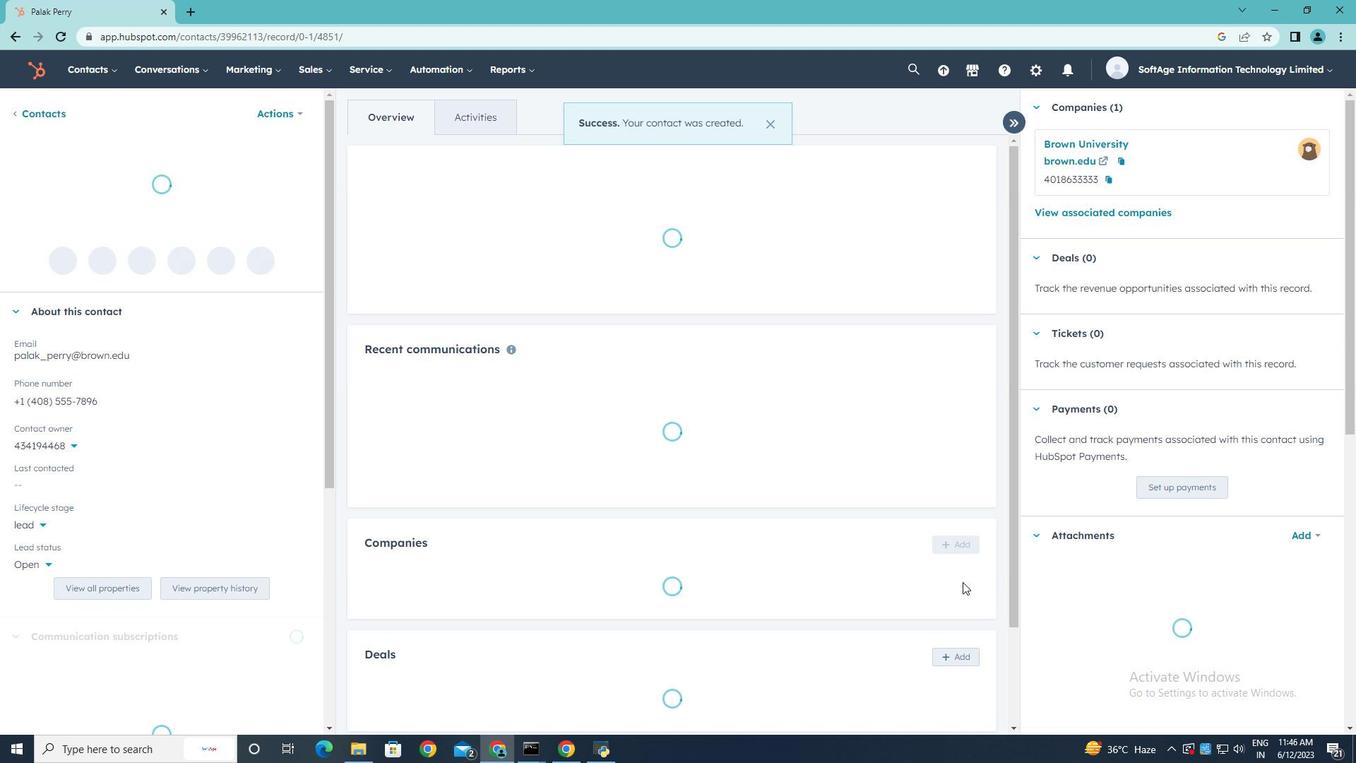 
